 Task: For heading Use Caveat with violet colour & bold.  font size for heading26,  'Change the font style of data to'Comic Sans MS and font size to 18,  Change the alignment of both headline & data to Align center.  In the sheet  auditingSalesByStore
Action: Mouse moved to (89, 132)
Screenshot: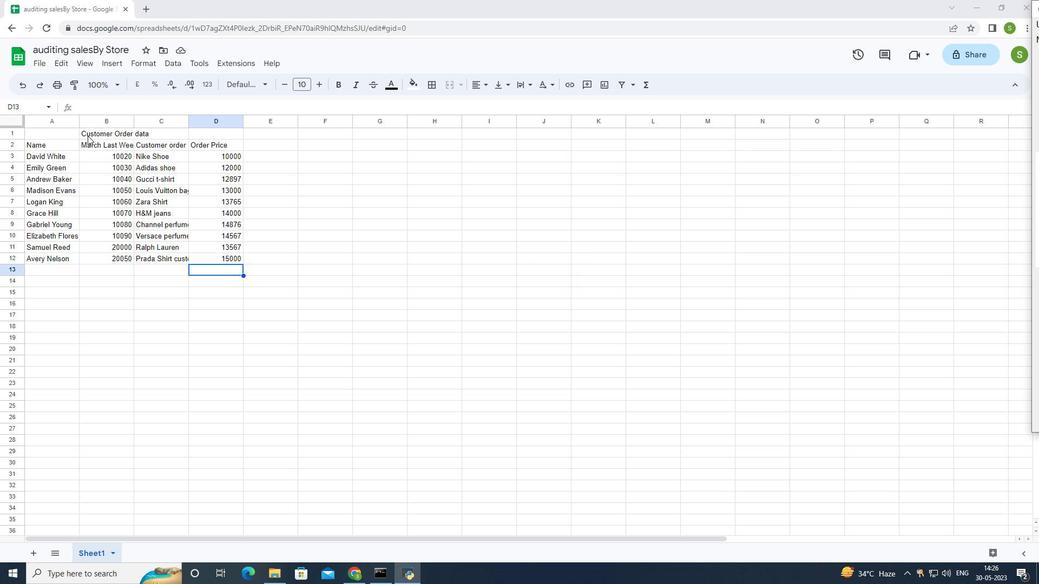
Action: Mouse pressed left at (89, 132)
Screenshot: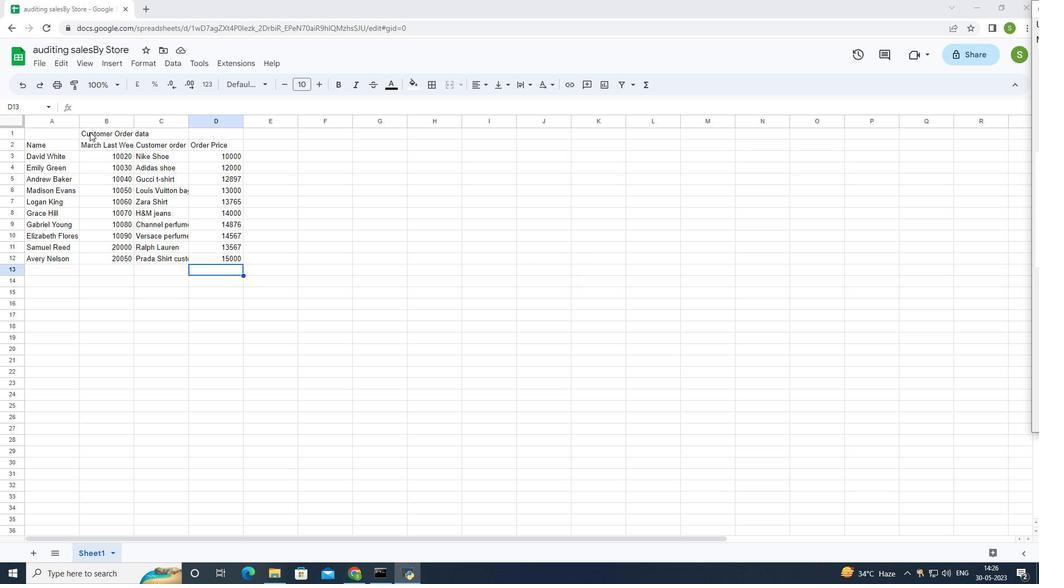 
Action: Mouse moved to (248, 80)
Screenshot: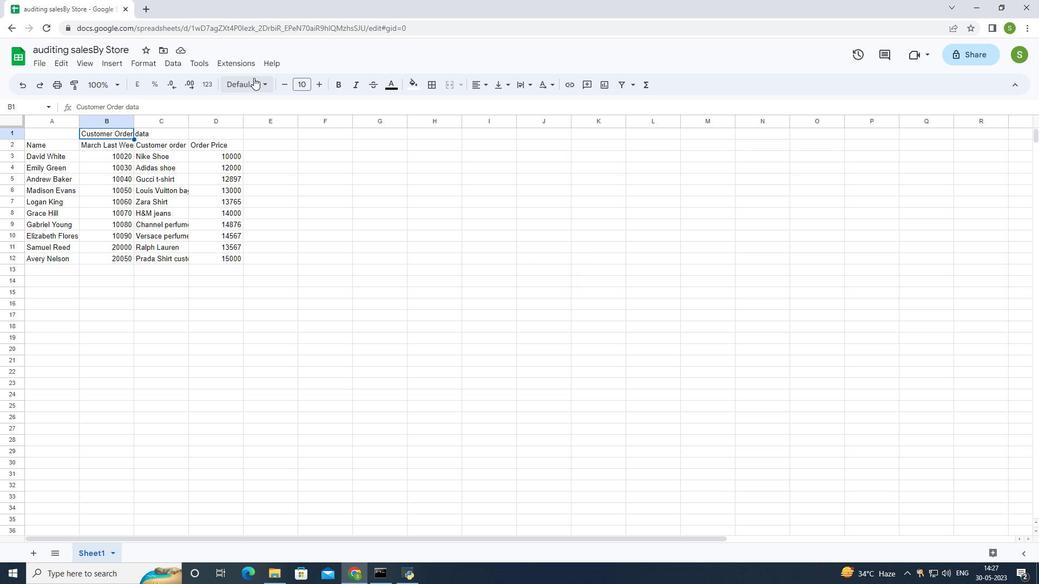 
Action: Mouse pressed left at (248, 80)
Screenshot: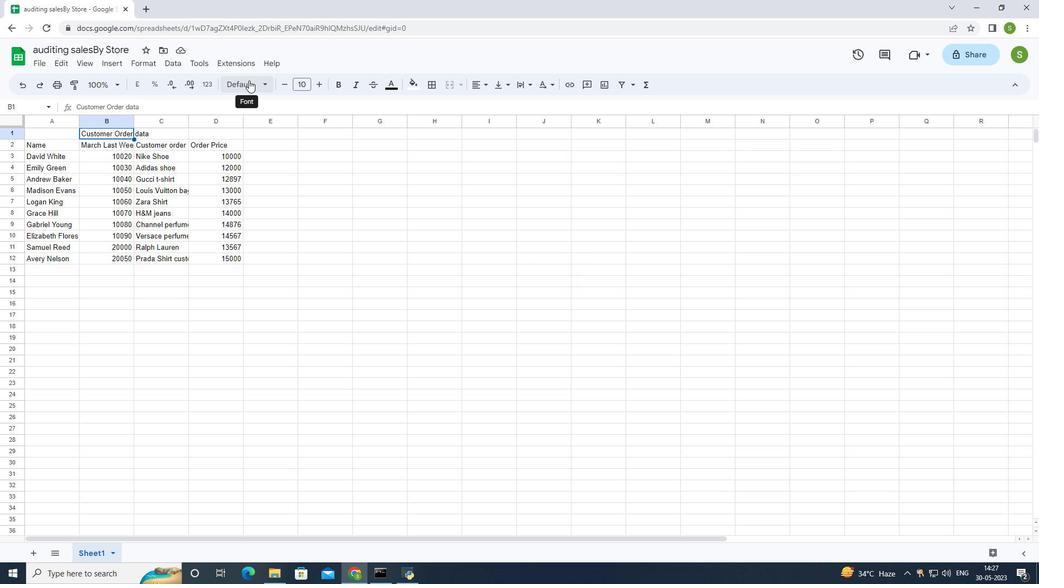 
Action: Mouse moved to (245, 105)
Screenshot: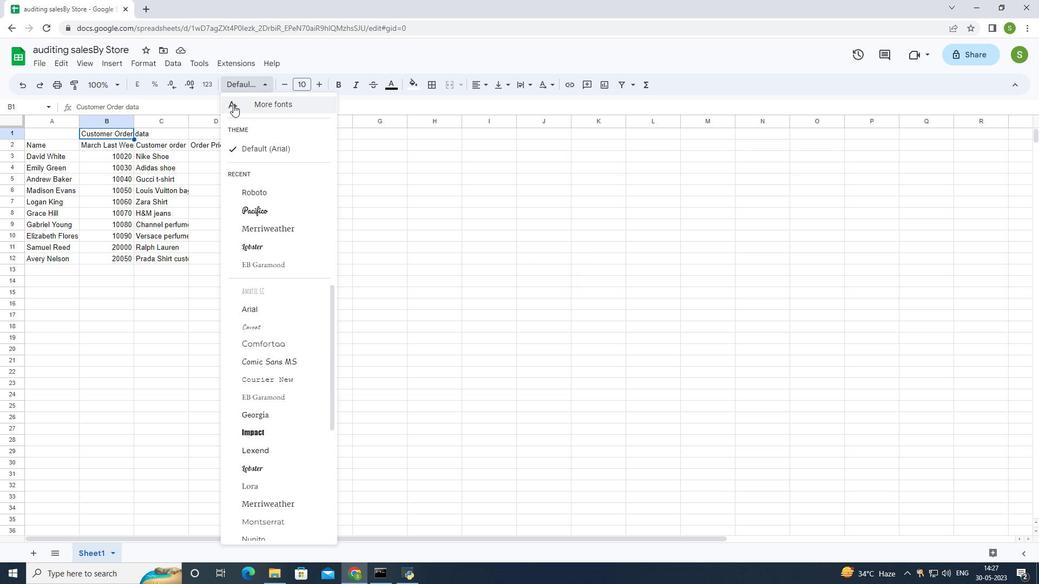 
Action: Mouse pressed left at (245, 105)
Screenshot: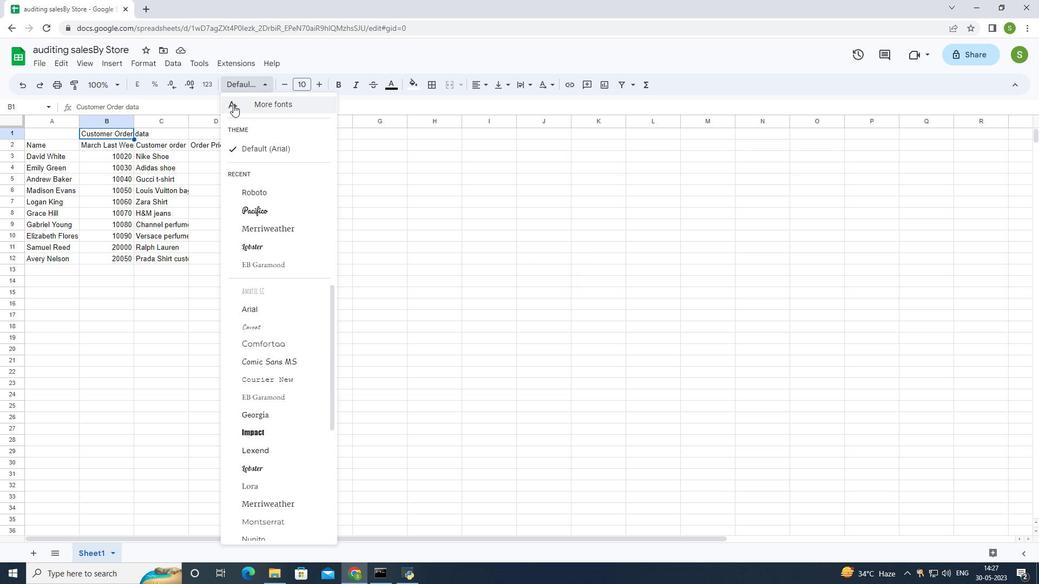 
Action: Mouse moved to (364, 174)
Screenshot: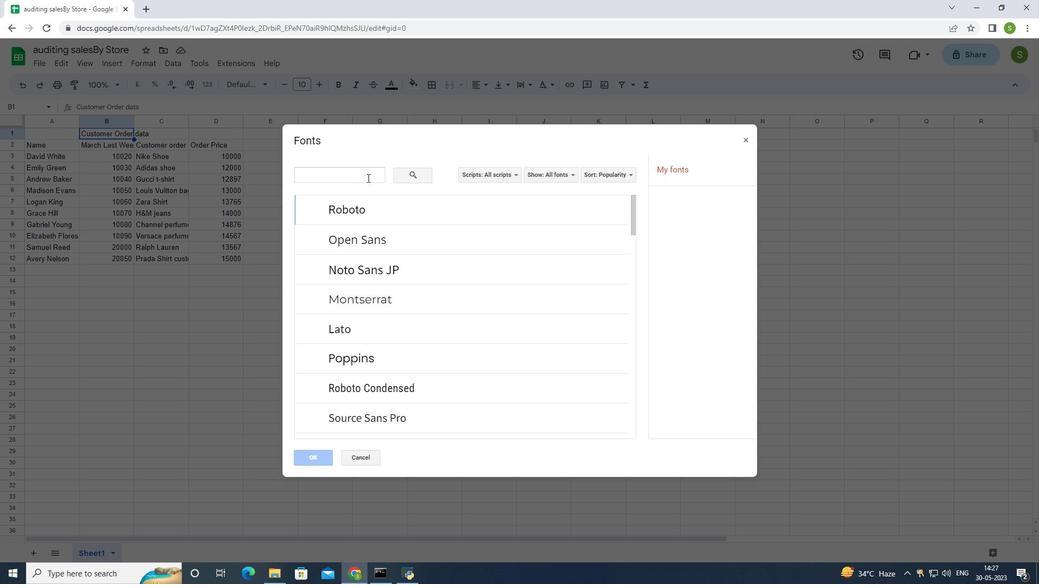 
Action: Mouse pressed left at (364, 174)
Screenshot: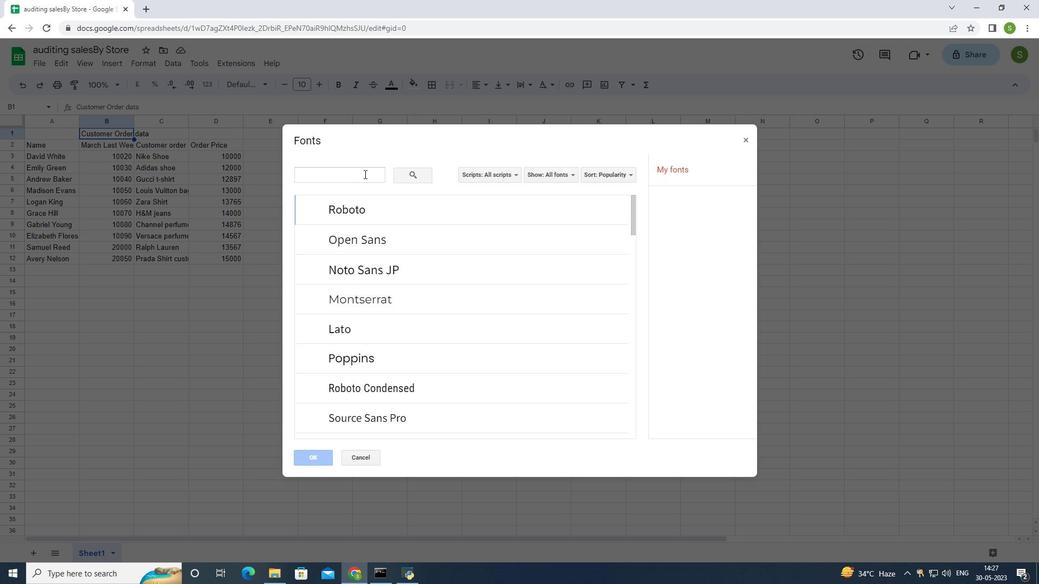 
Action: Mouse moved to (368, 166)
Screenshot: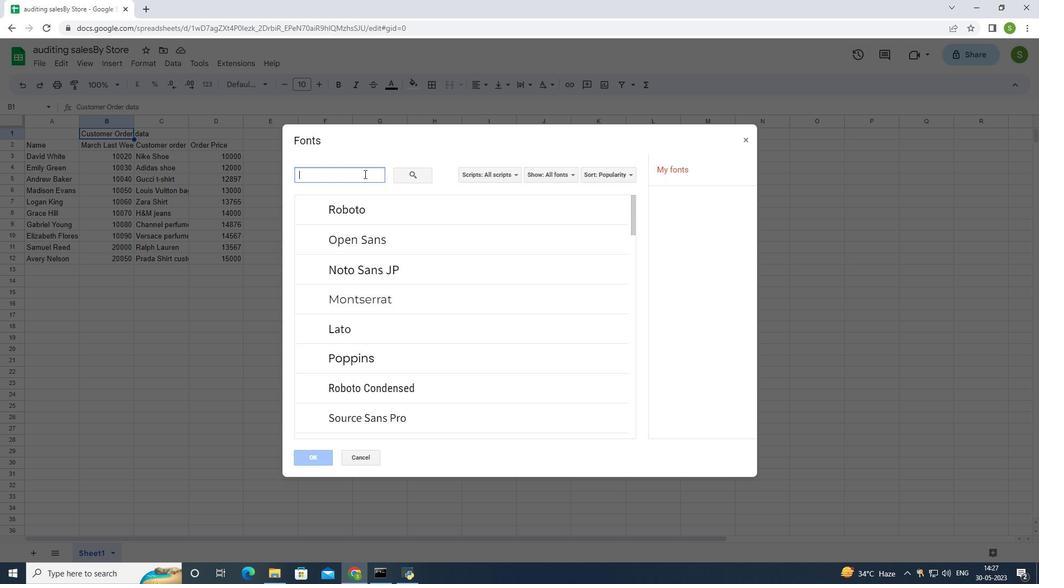 
Action: Key pressed <Key.shift>Caveat
Screenshot: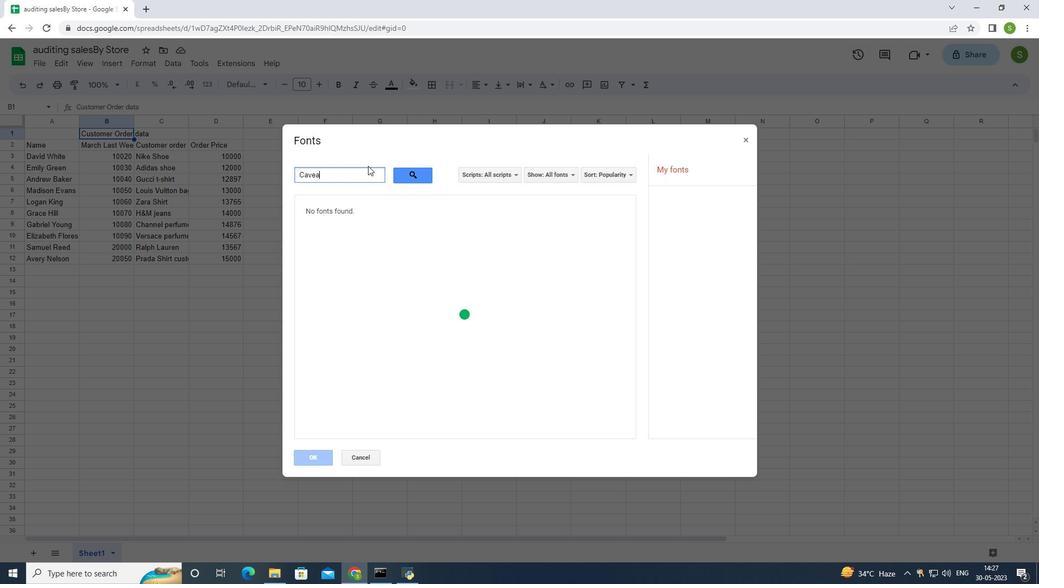 
Action: Mouse moved to (362, 203)
Screenshot: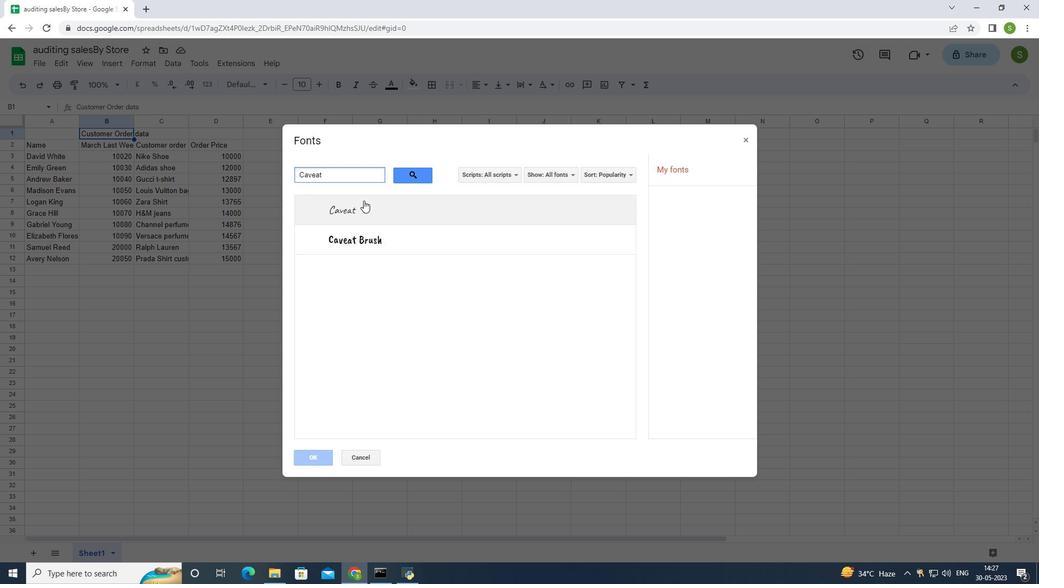
Action: Mouse pressed left at (362, 203)
Screenshot: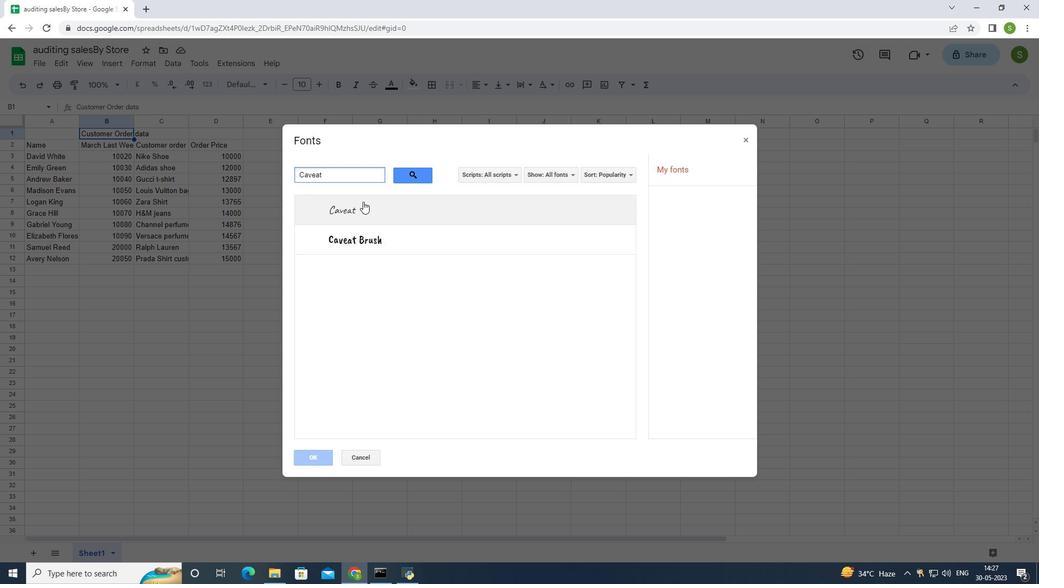 
Action: Mouse moved to (318, 456)
Screenshot: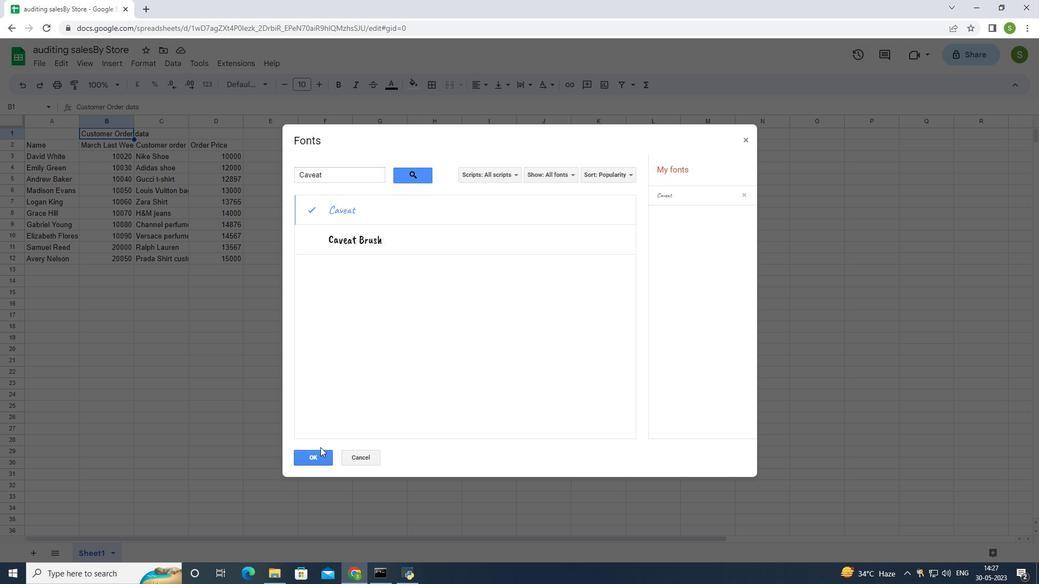
Action: Mouse pressed left at (318, 456)
Screenshot: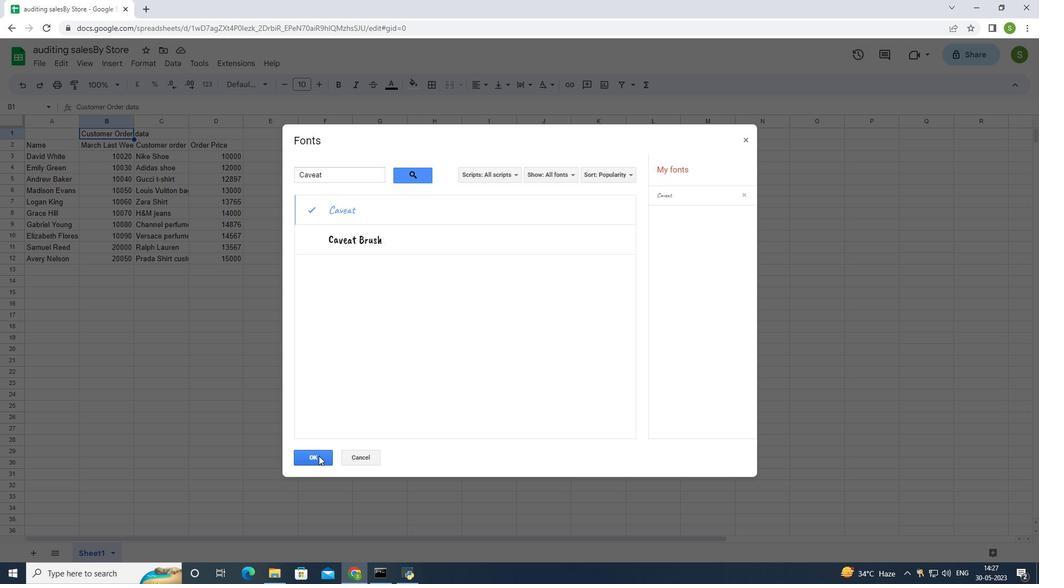 
Action: Mouse moved to (390, 81)
Screenshot: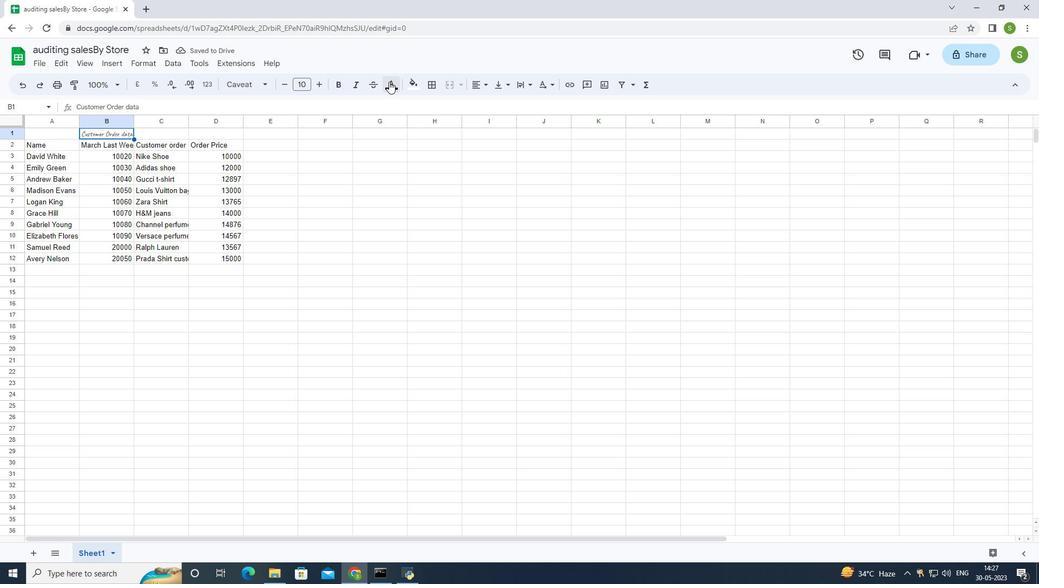 
Action: Mouse pressed left at (390, 81)
Screenshot: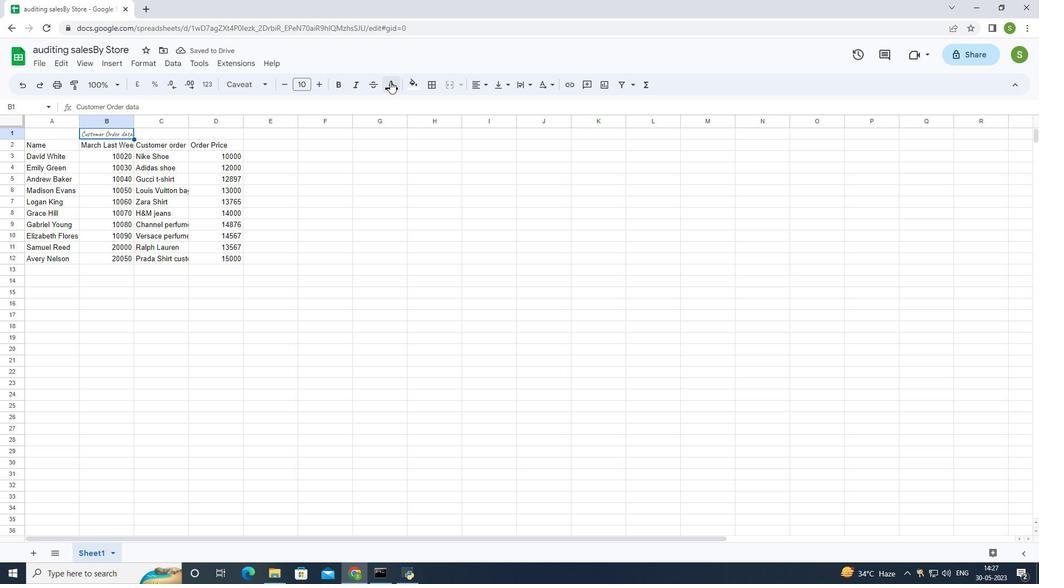 
Action: Mouse moved to (489, 184)
Screenshot: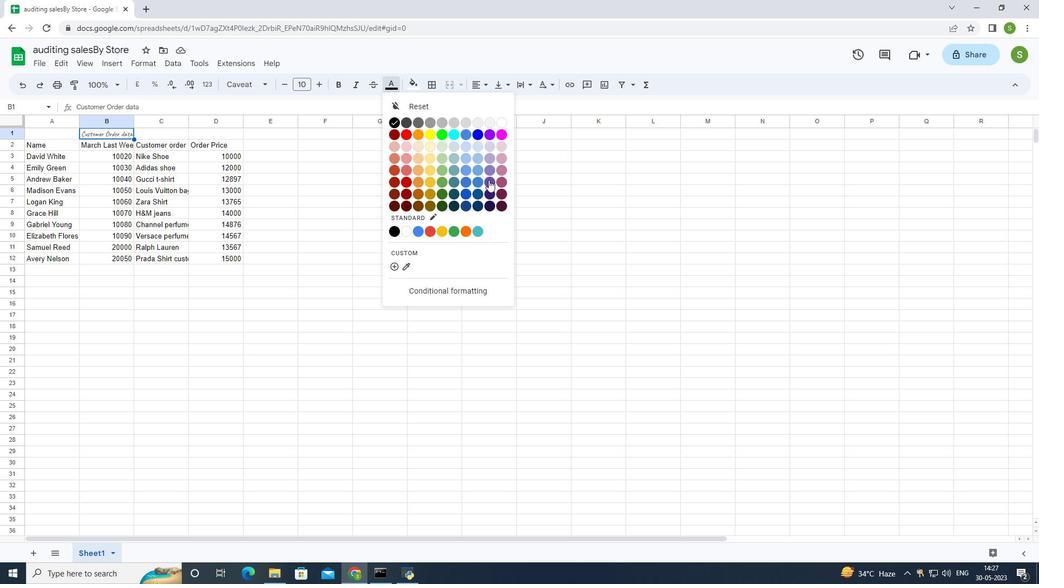 
Action: Mouse pressed left at (489, 184)
Screenshot: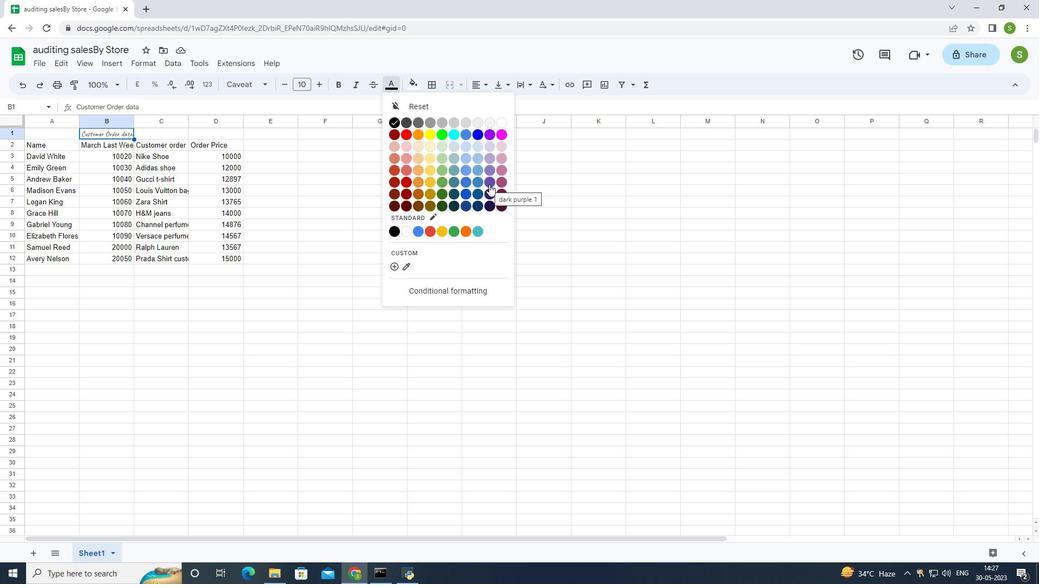 
Action: Mouse moved to (394, 79)
Screenshot: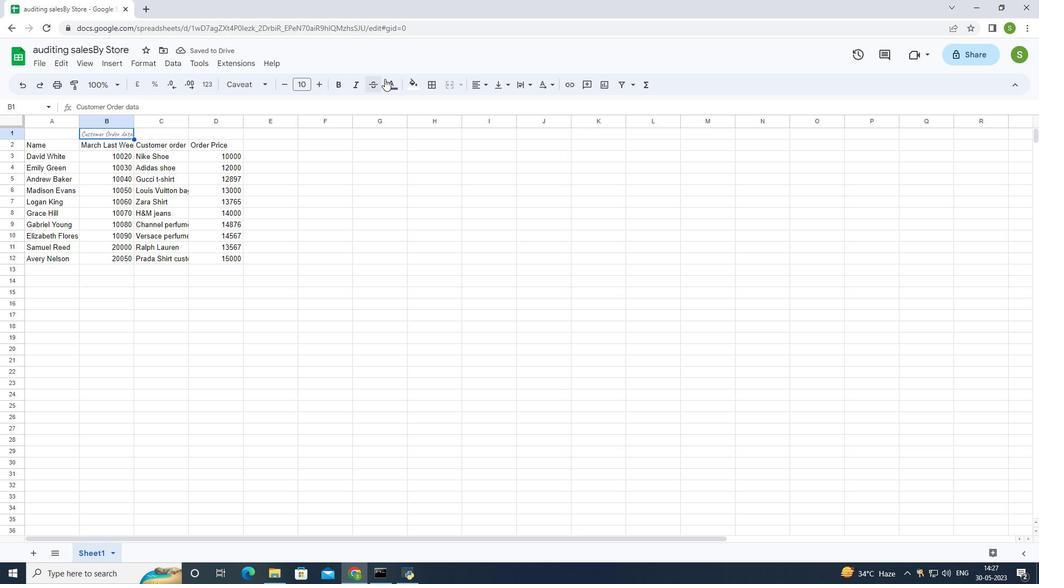
Action: Mouse pressed left at (394, 79)
Screenshot: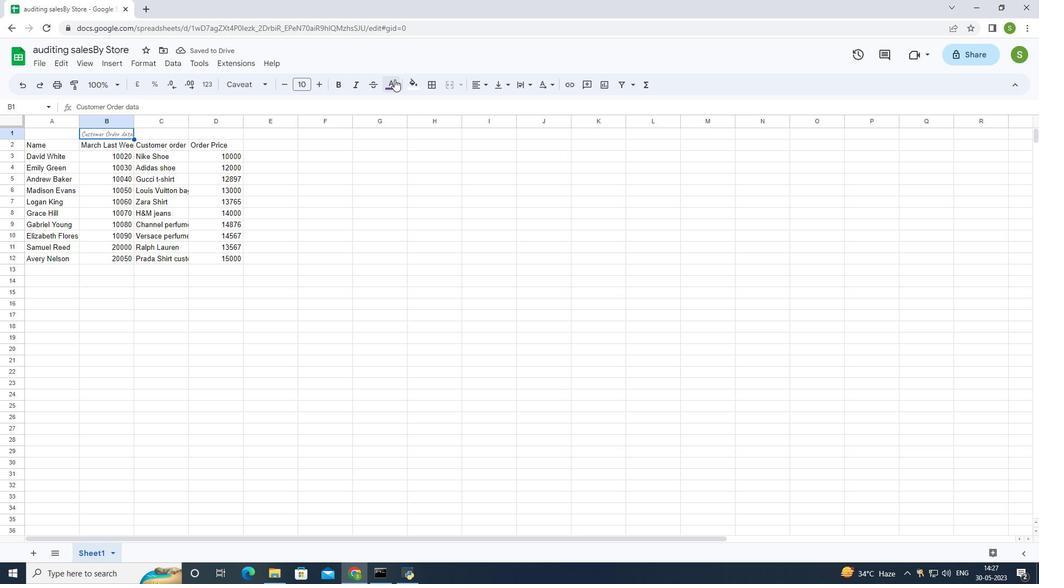 
Action: Mouse moved to (488, 133)
Screenshot: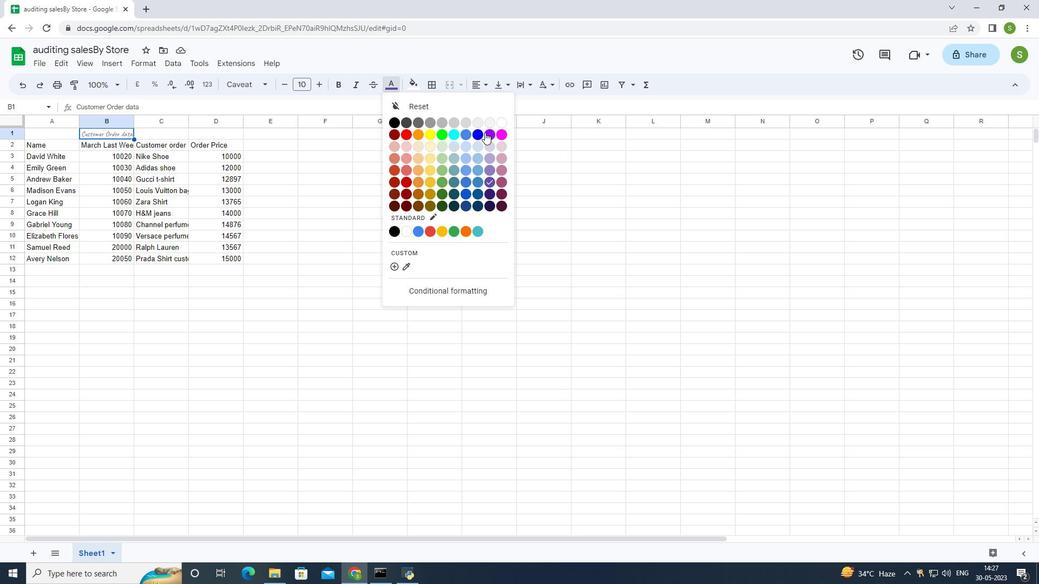 
Action: Mouse pressed left at (488, 133)
Screenshot: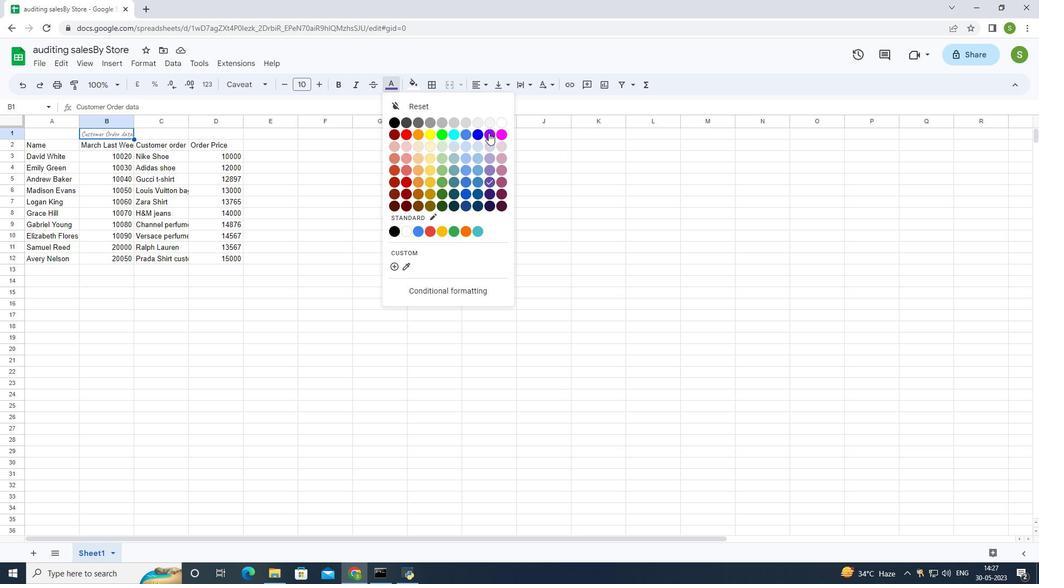 
Action: Mouse moved to (333, 88)
Screenshot: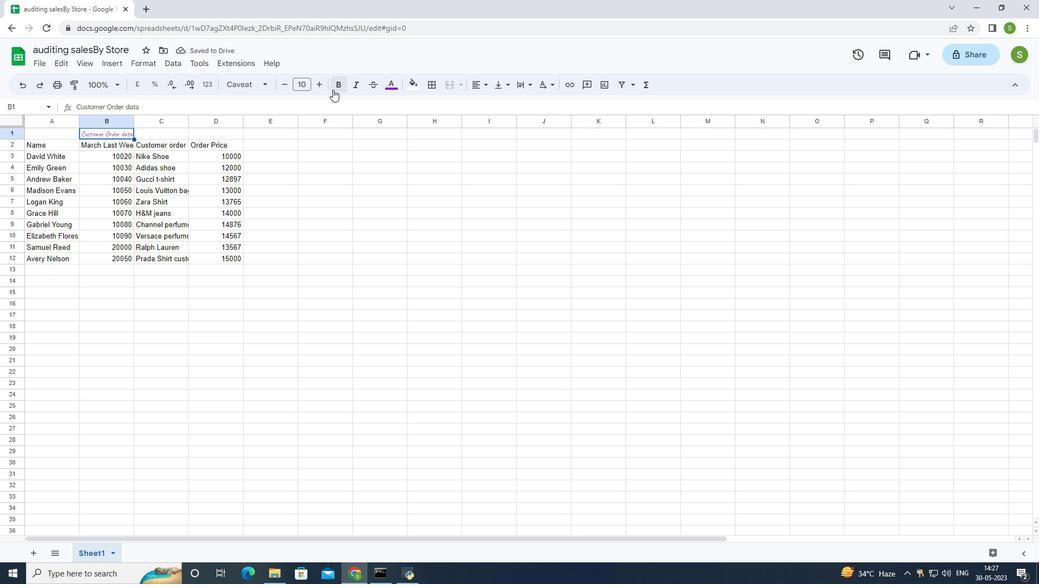 
Action: Mouse pressed left at (333, 88)
Screenshot: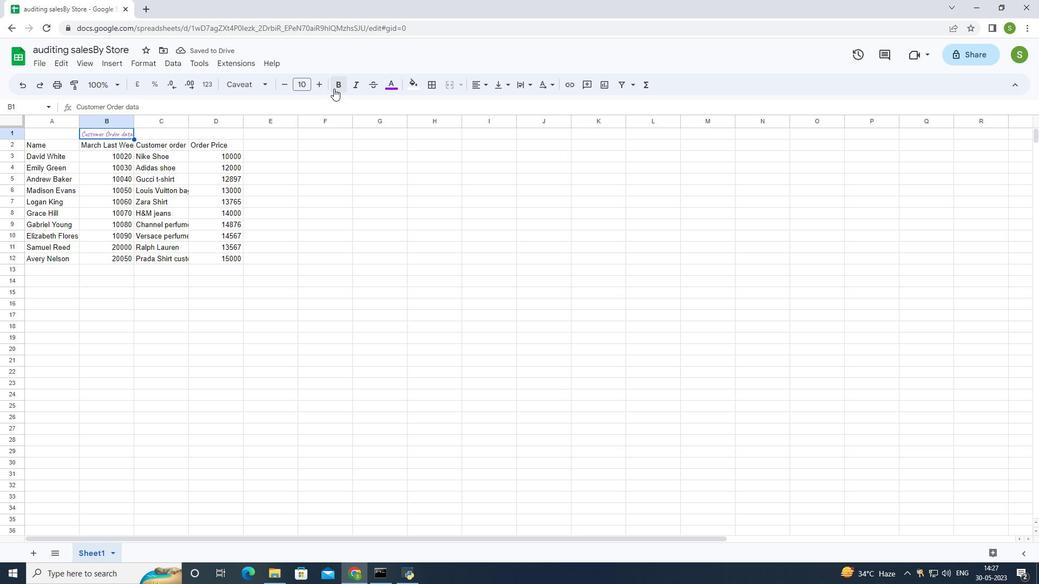 
Action: Mouse moved to (318, 84)
Screenshot: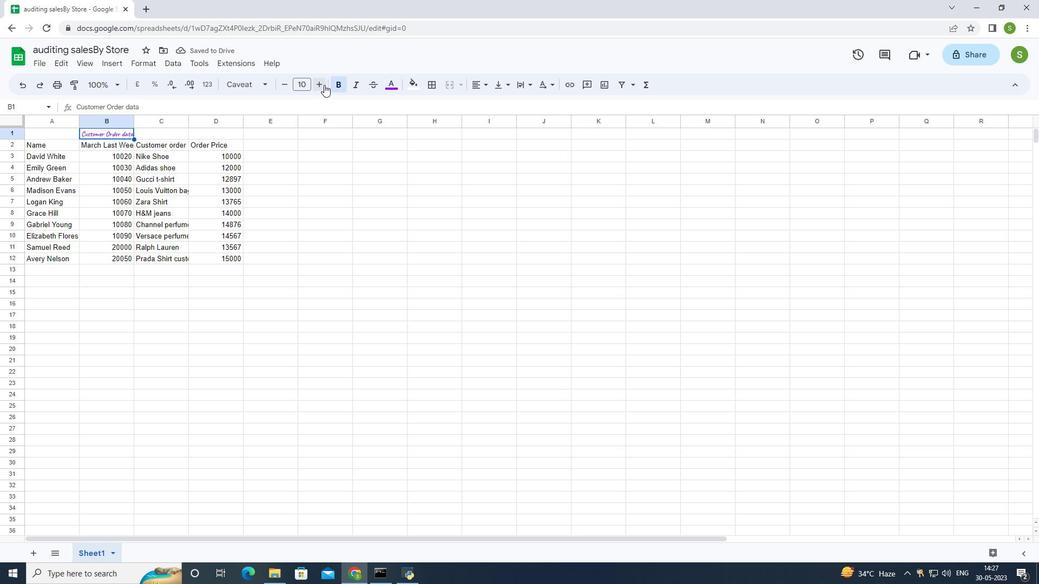 
Action: Mouse pressed left at (318, 84)
Screenshot: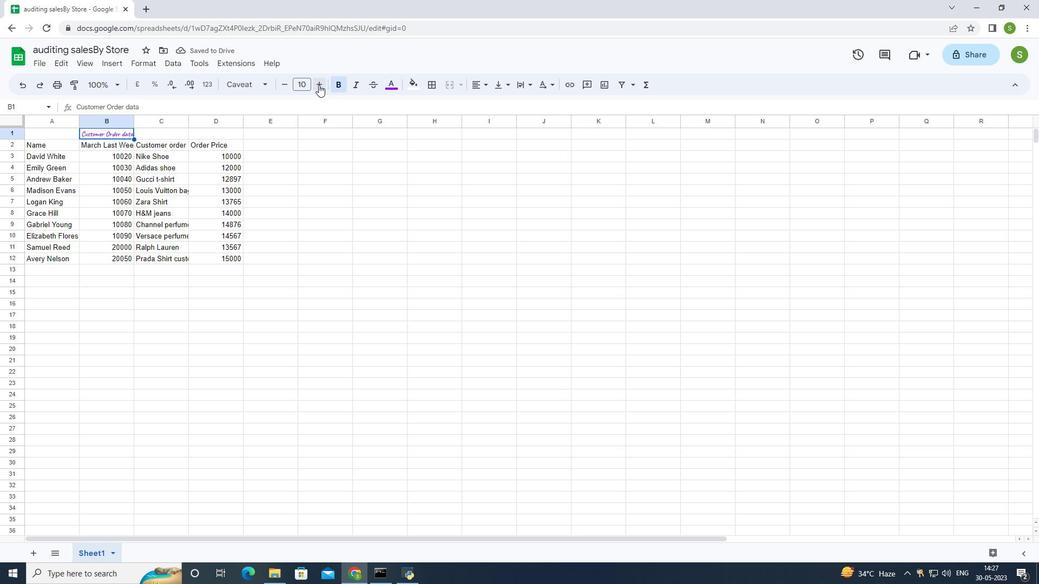 
Action: Mouse pressed left at (318, 84)
Screenshot: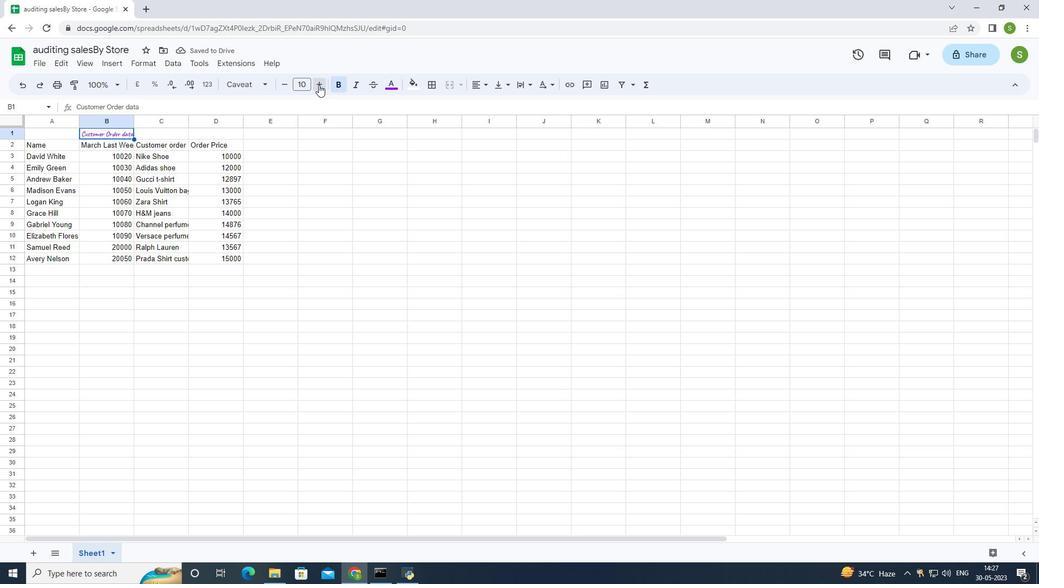 
Action: Mouse pressed left at (318, 84)
Screenshot: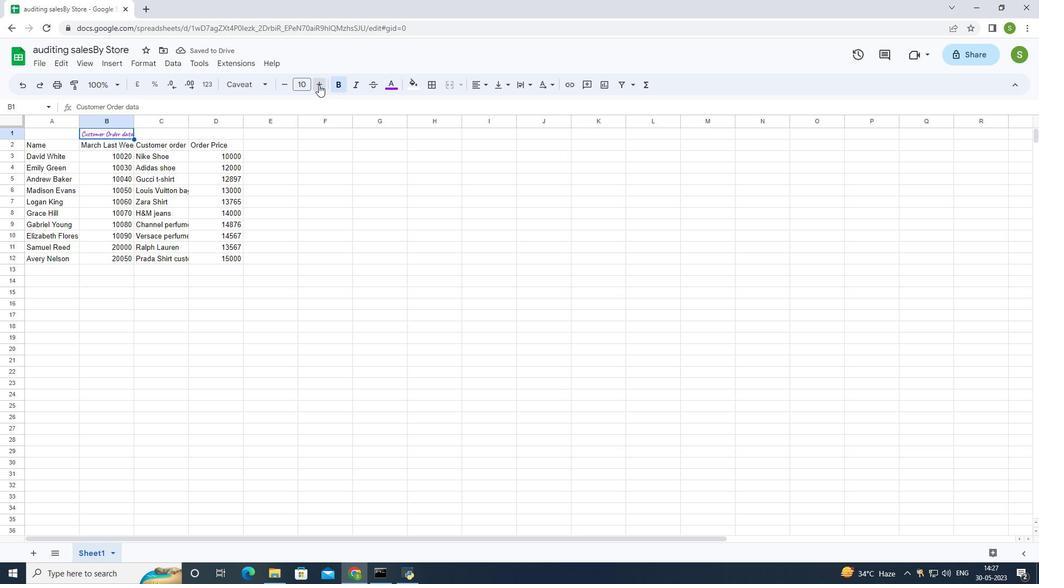 
Action: Mouse pressed left at (318, 84)
Screenshot: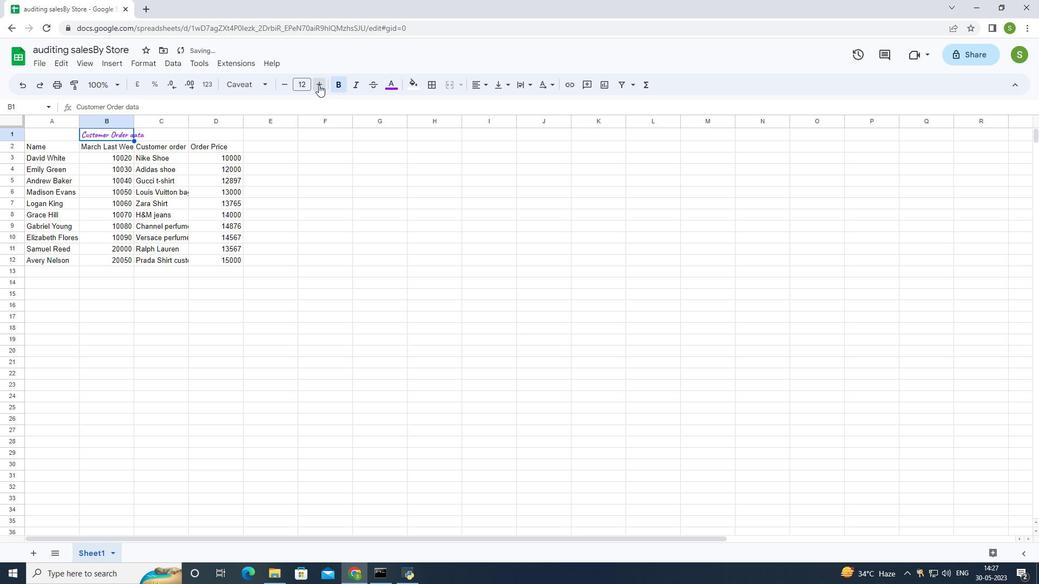 
Action: Mouse pressed left at (318, 84)
Screenshot: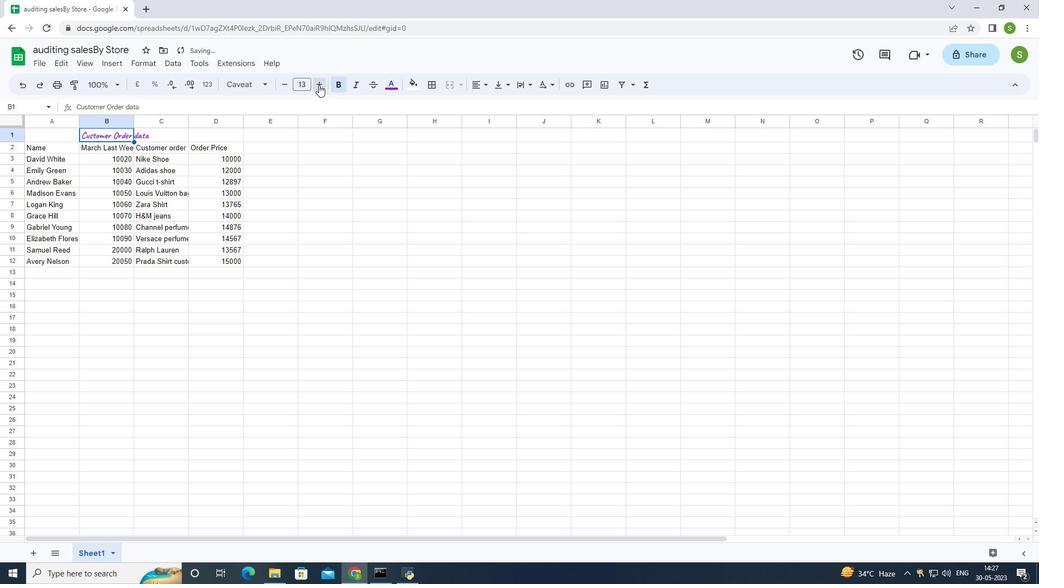 
Action: Mouse pressed left at (318, 84)
Screenshot: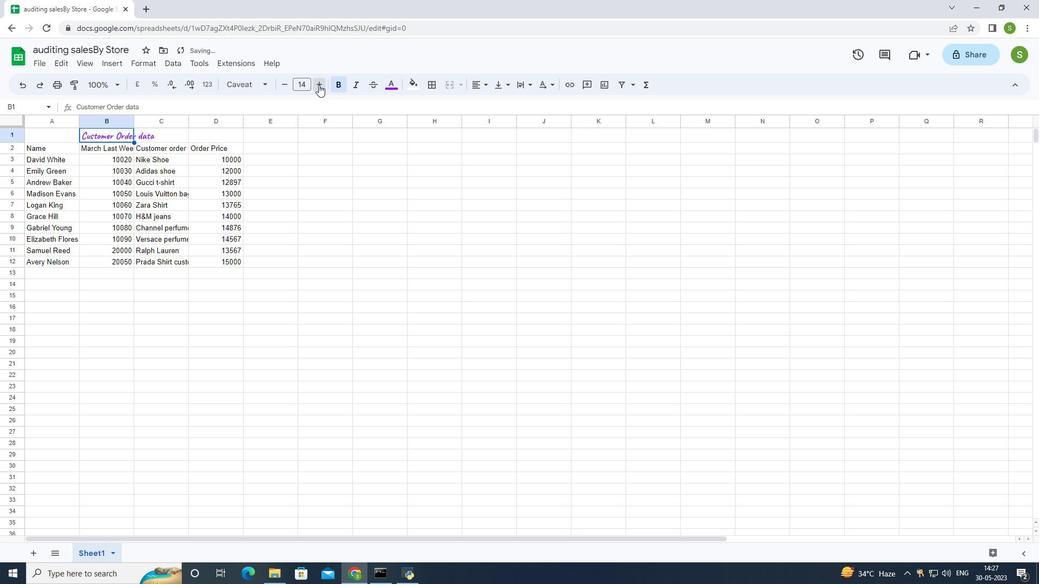 
Action: Mouse pressed left at (318, 84)
Screenshot: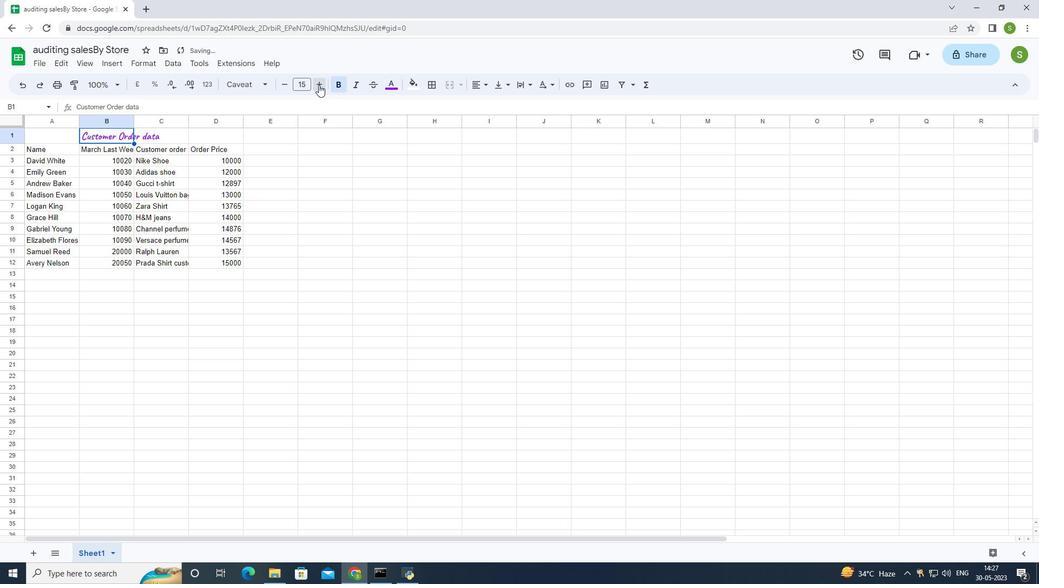 
Action: Mouse pressed left at (318, 84)
Screenshot: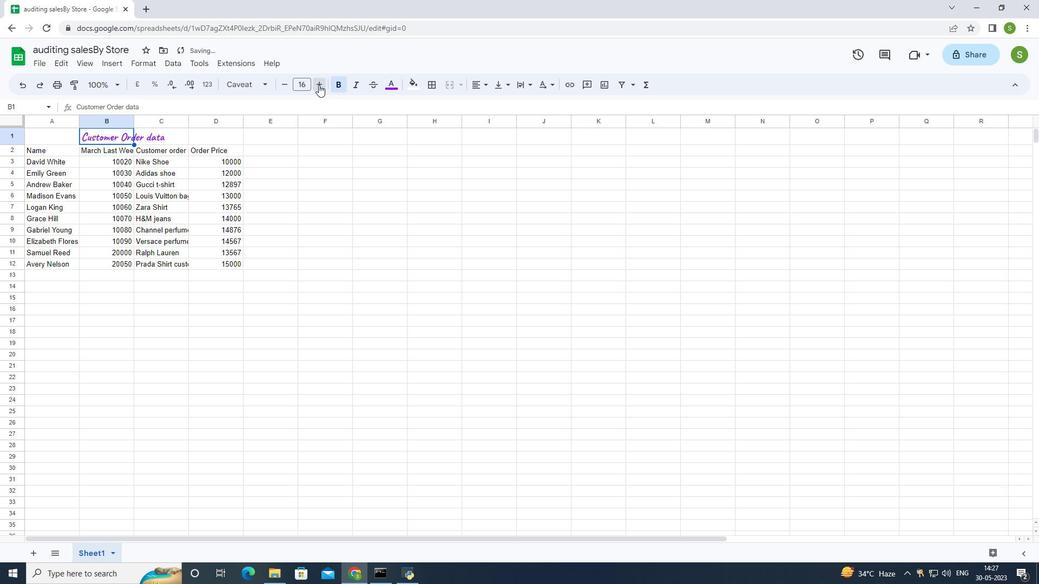 
Action: Mouse pressed left at (318, 84)
Screenshot: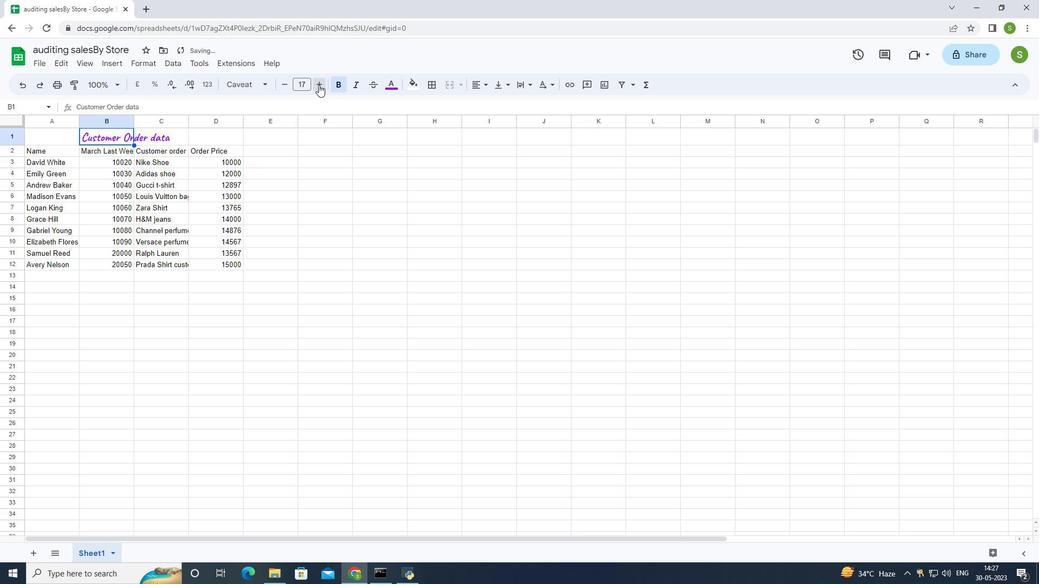 
Action: Mouse pressed left at (318, 84)
Screenshot: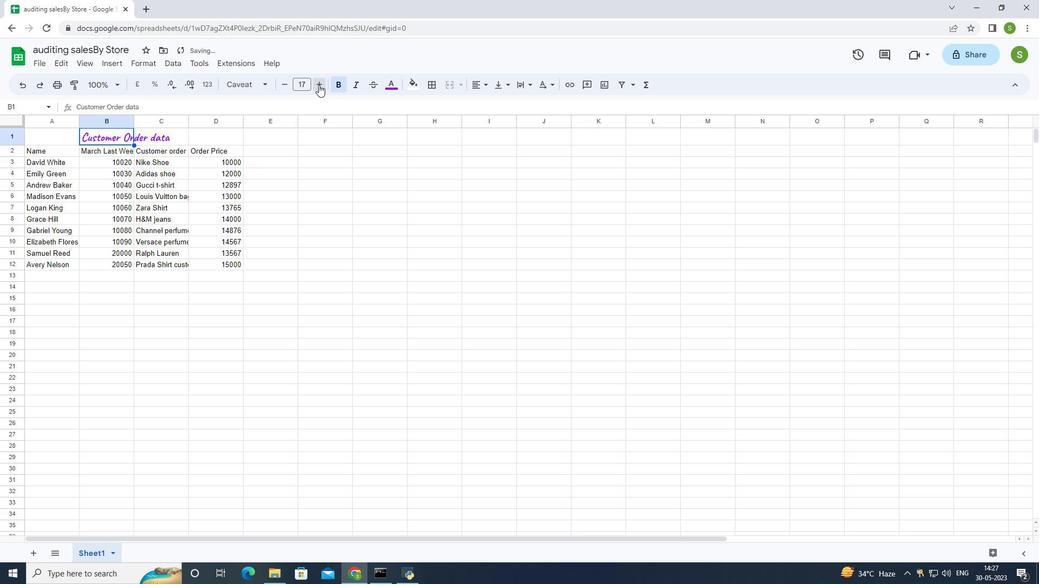 
Action: Mouse pressed left at (318, 84)
Screenshot: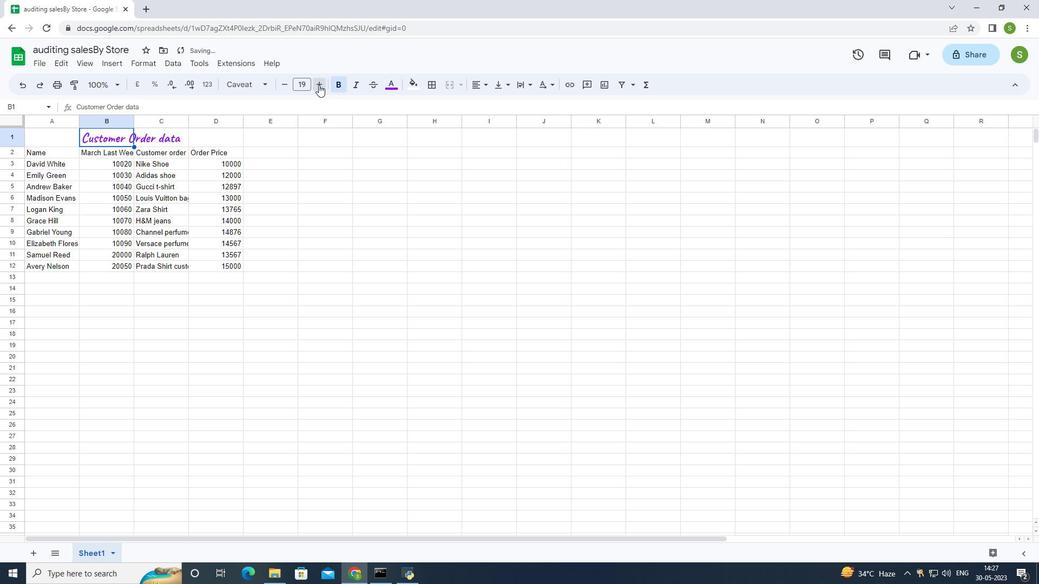 
Action: Mouse pressed left at (318, 84)
Screenshot: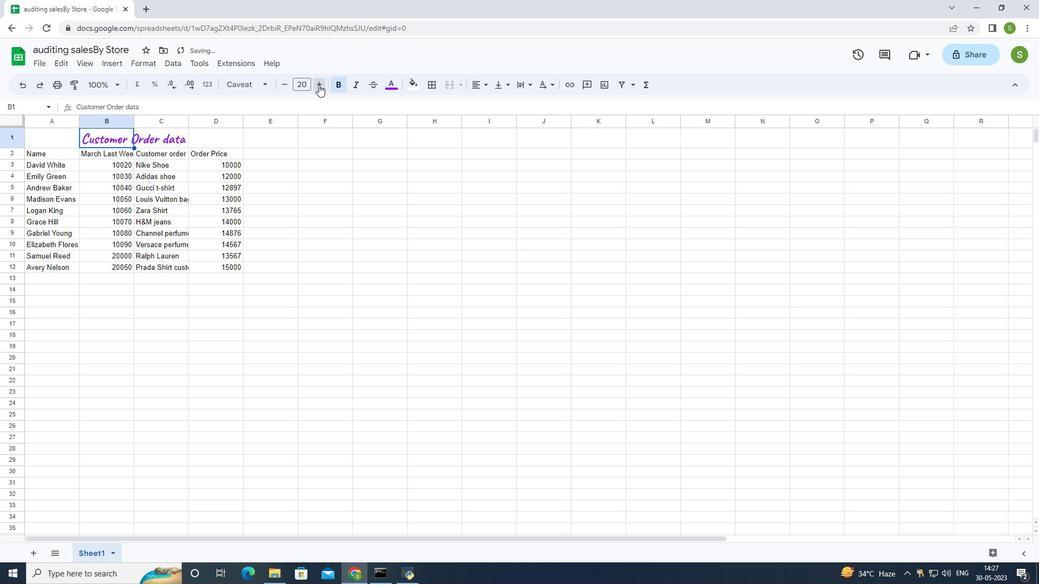 
Action: Mouse pressed left at (318, 84)
Screenshot: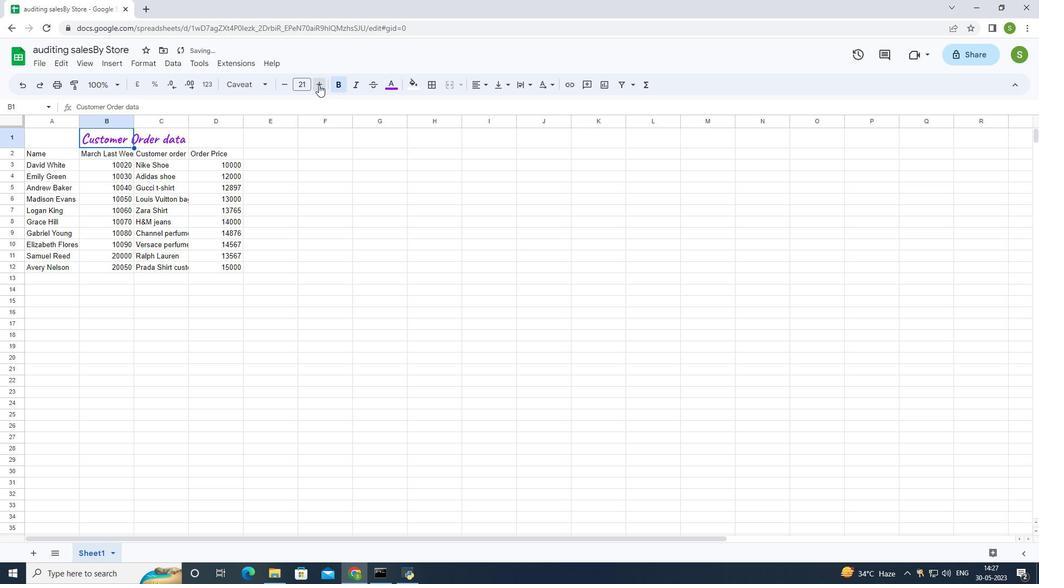 
Action: Mouse pressed left at (318, 84)
Screenshot: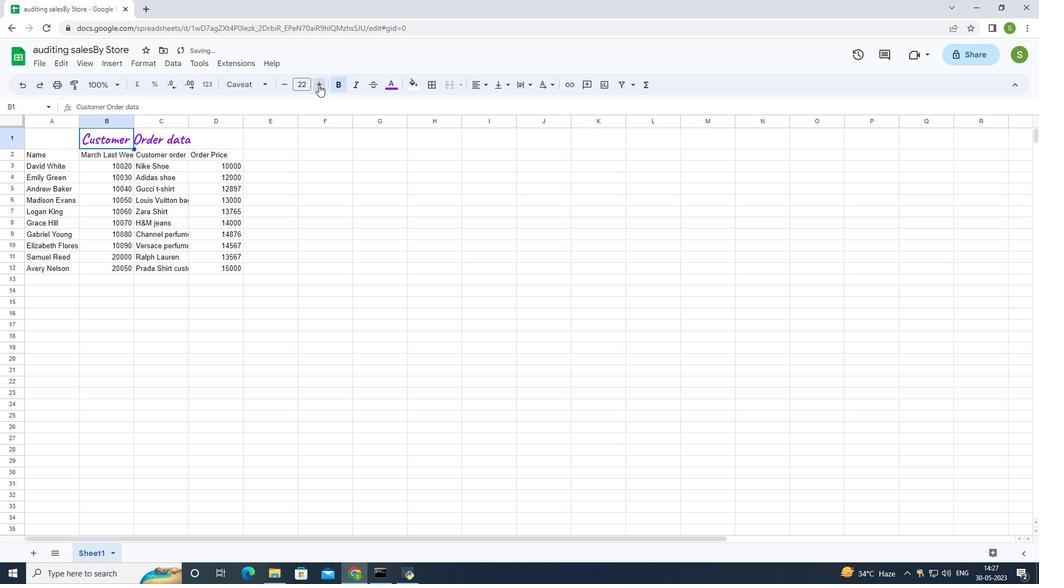 
Action: Mouse pressed left at (318, 84)
Screenshot: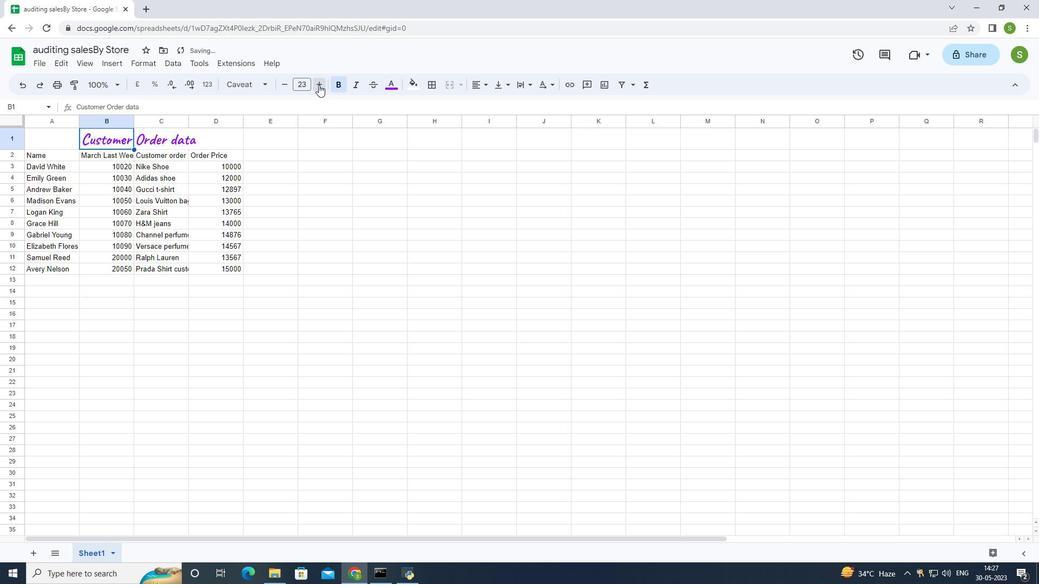 
Action: Mouse pressed left at (318, 84)
Screenshot: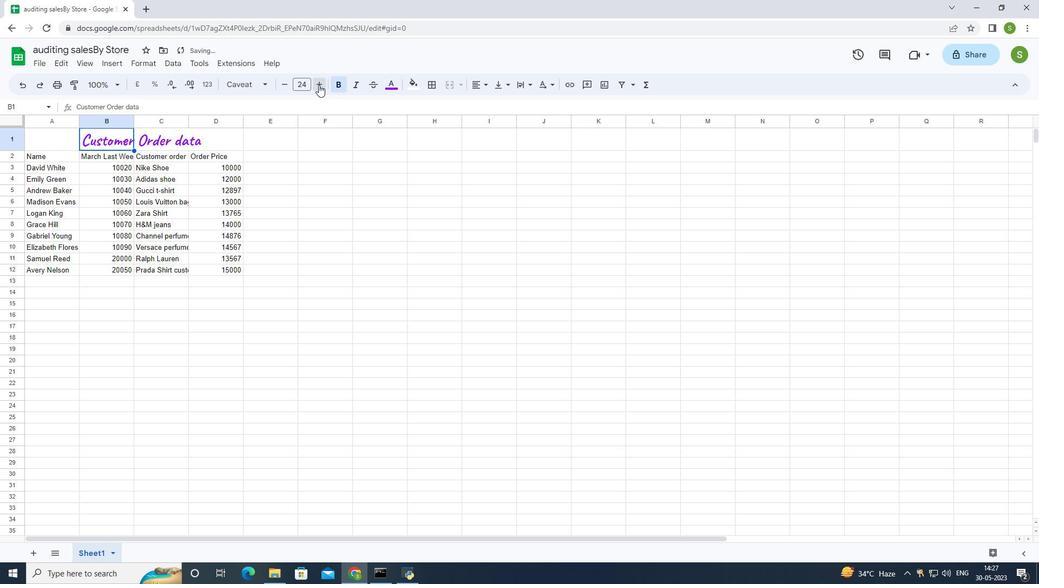 
Action: Mouse moved to (29, 156)
Screenshot: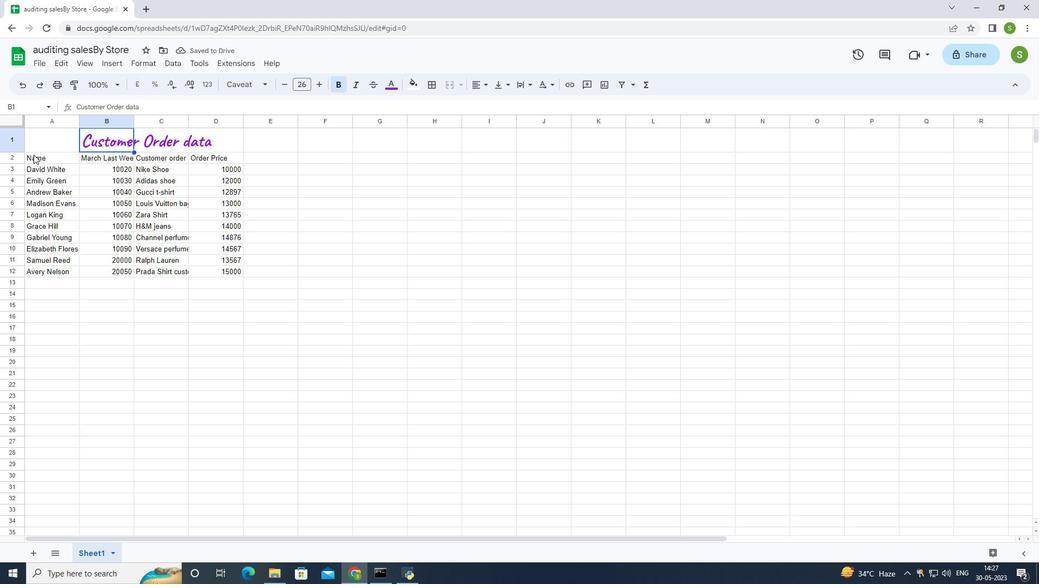 
Action: Mouse pressed left at (29, 156)
Screenshot: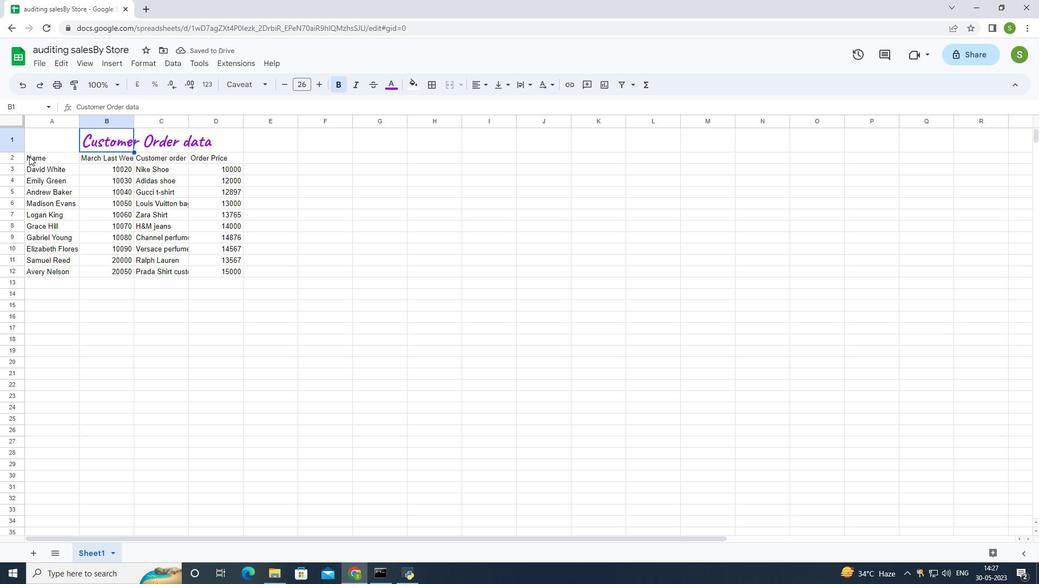 
Action: Mouse moved to (247, 86)
Screenshot: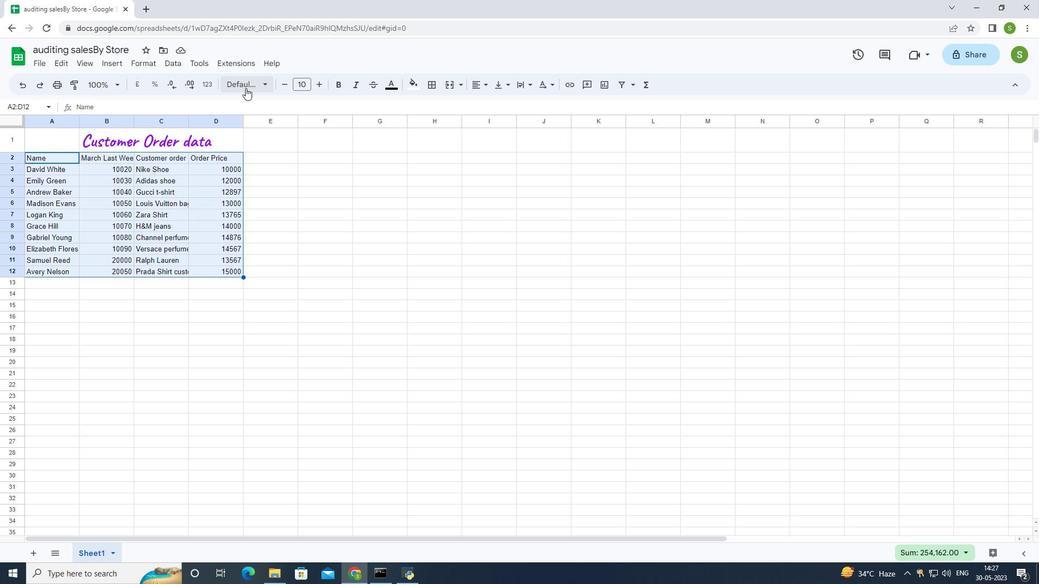 
Action: Mouse pressed left at (247, 86)
Screenshot: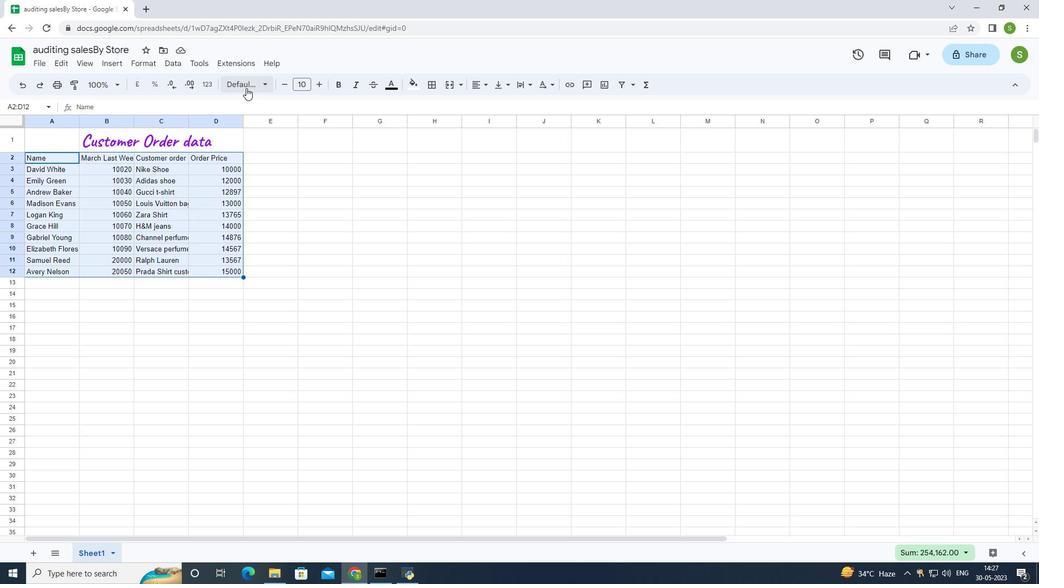 
Action: Mouse moved to (263, 103)
Screenshot: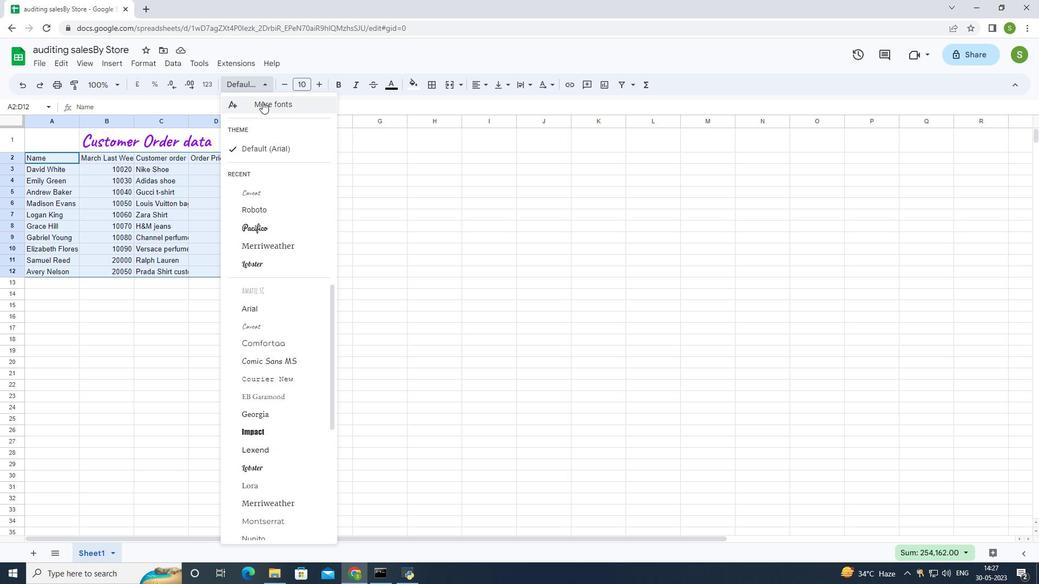 
Action: Mouse pressed left at (263, 103)
Screenshot: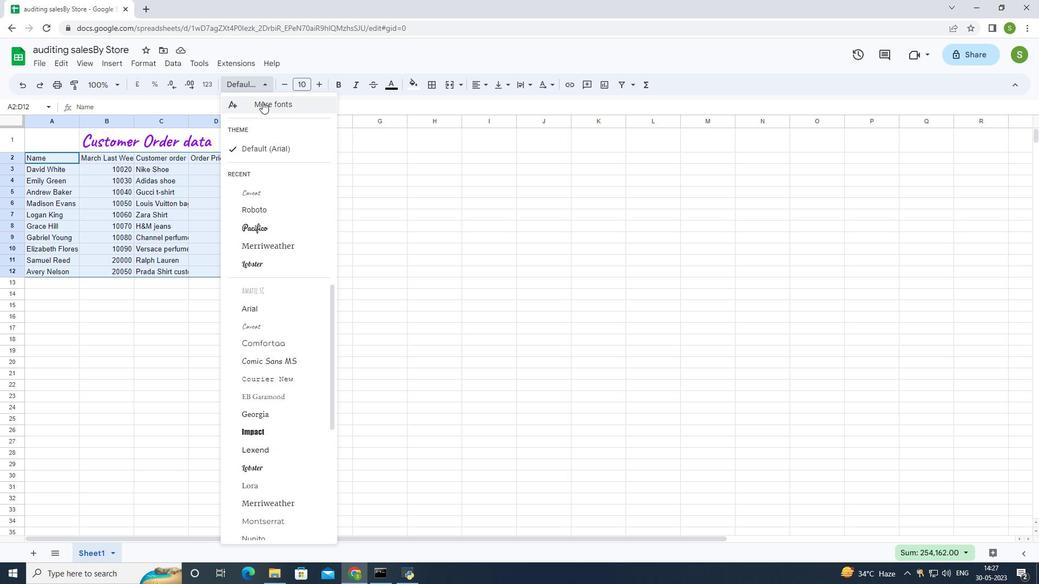 
Action: Mouse moved to (357, 178)
Screenshot: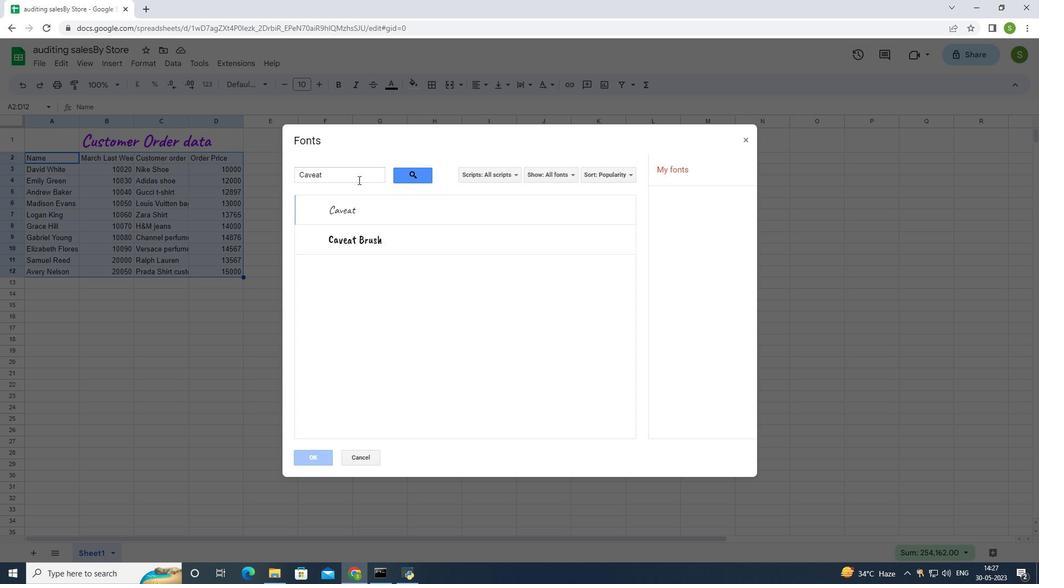 
Action: Mouse pressed left at (357, 178)
Screenshot: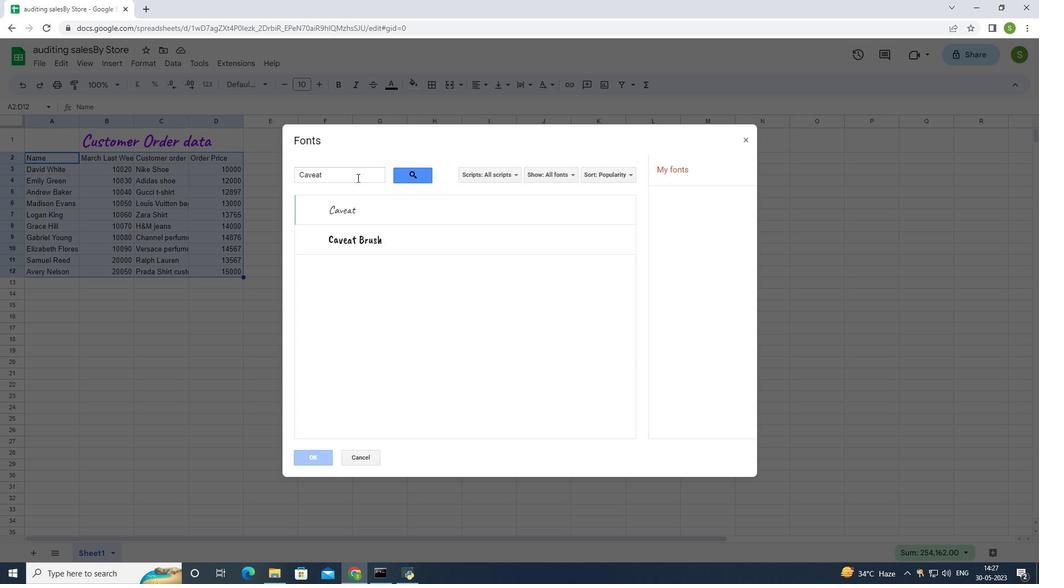 
Action: Mouse moved to (359, 170)
Screenshot: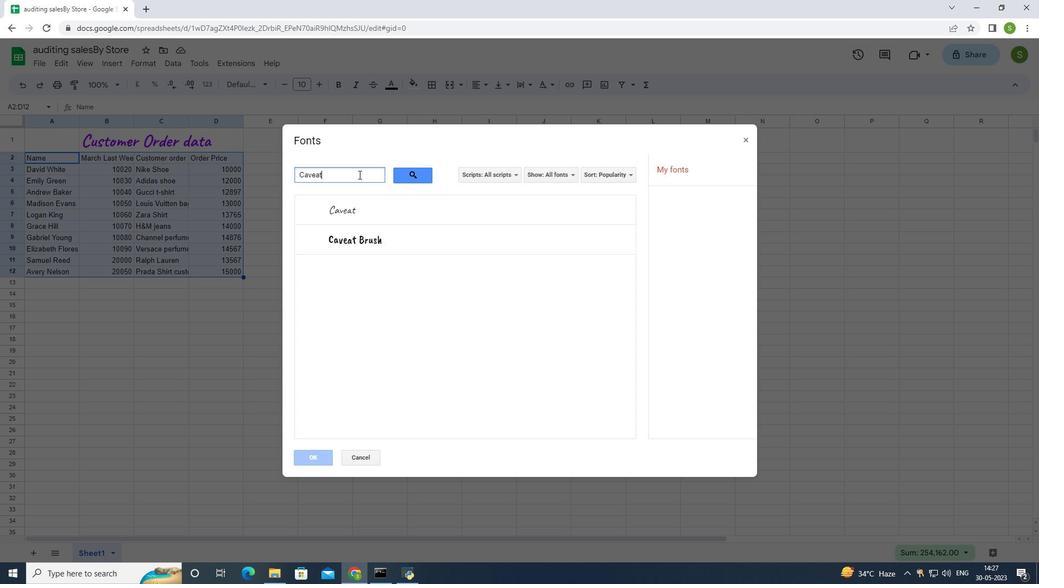 
Action: Key pressed <Key.backspace><Key.backspace><Key.backspace><Key.backspace><Key.backspace>omic<Key.space><Key.shift>Sans<Key.space><Key.shift>MS<Key.enter><Key.enter>
Screenshot: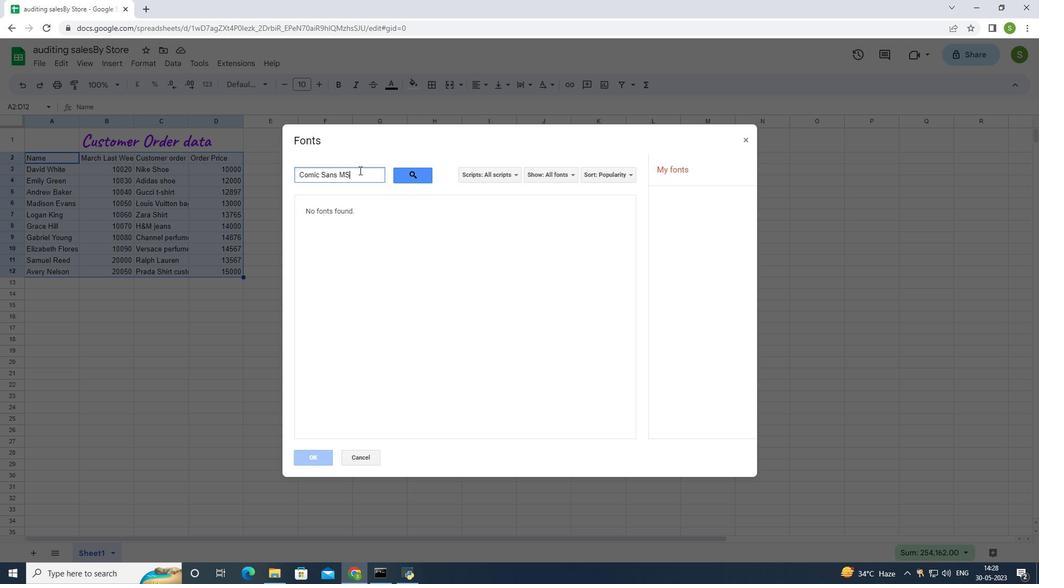 
Action: Mouse moved to (421, 175)
Screenshot: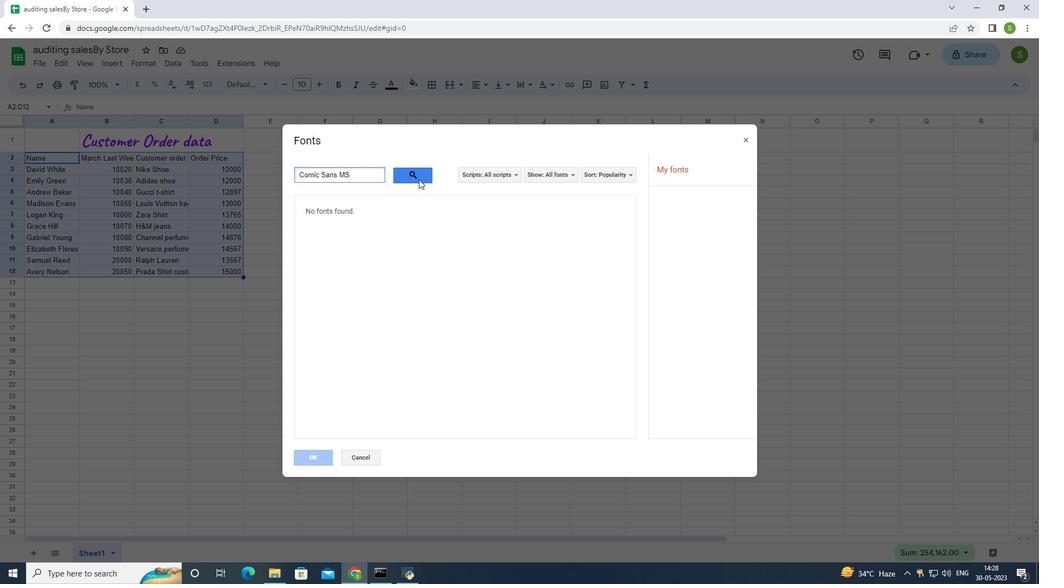 
Action: Mouse pressed left at (421, 175)
Screenshot: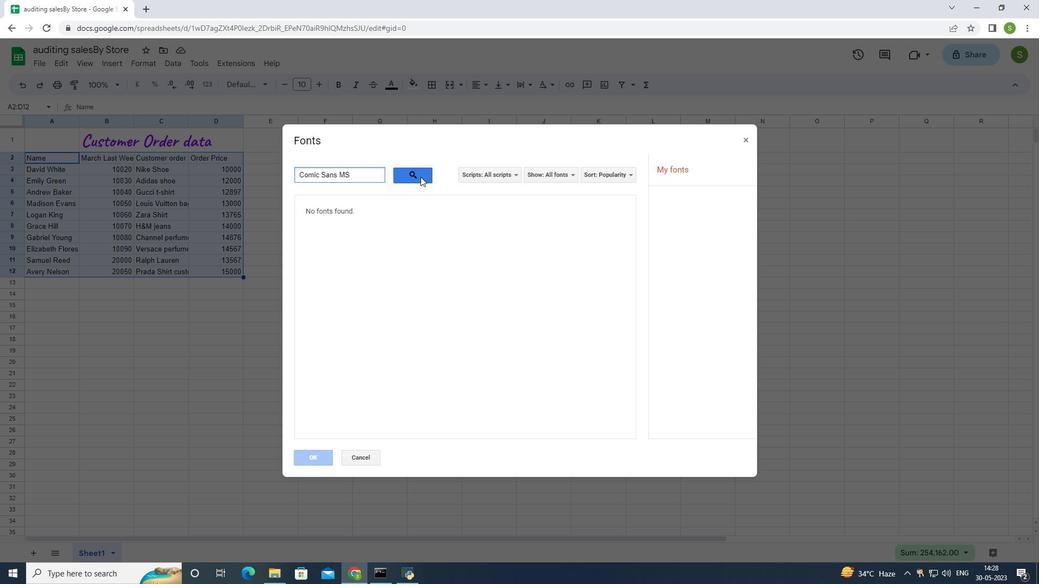 
Action: Mouse moved to (748, 135)
Screenshot: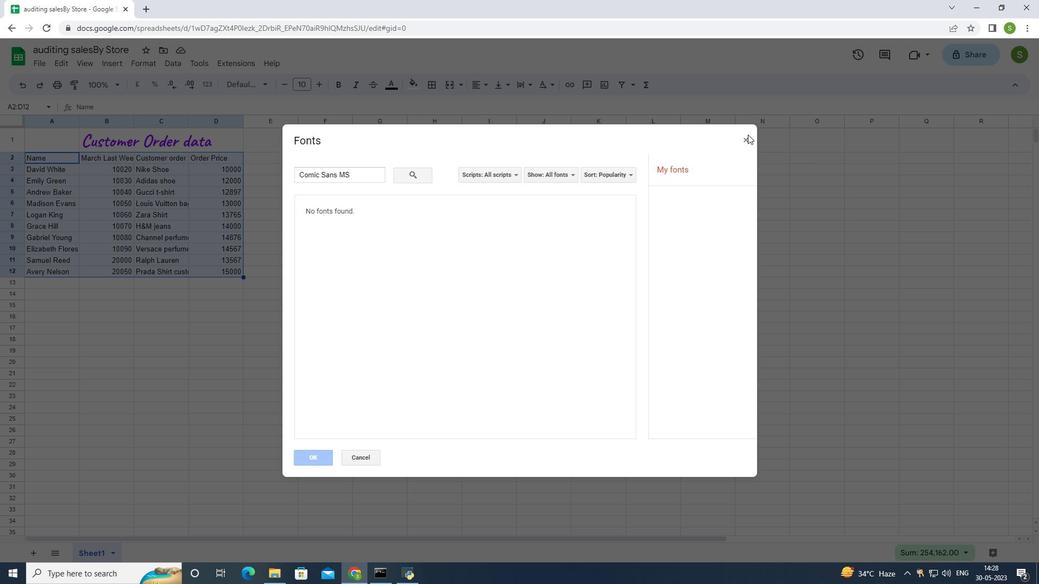 
Action: Mouse pressed left at (748, 135)
Screenshot: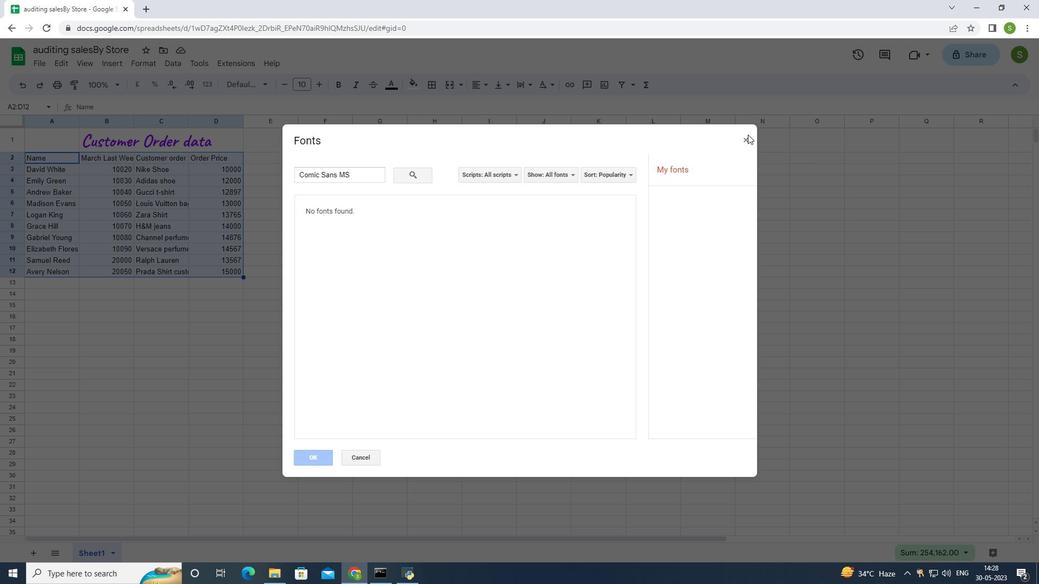 
Action: Mouse moved to (318, 83)
Screenshot: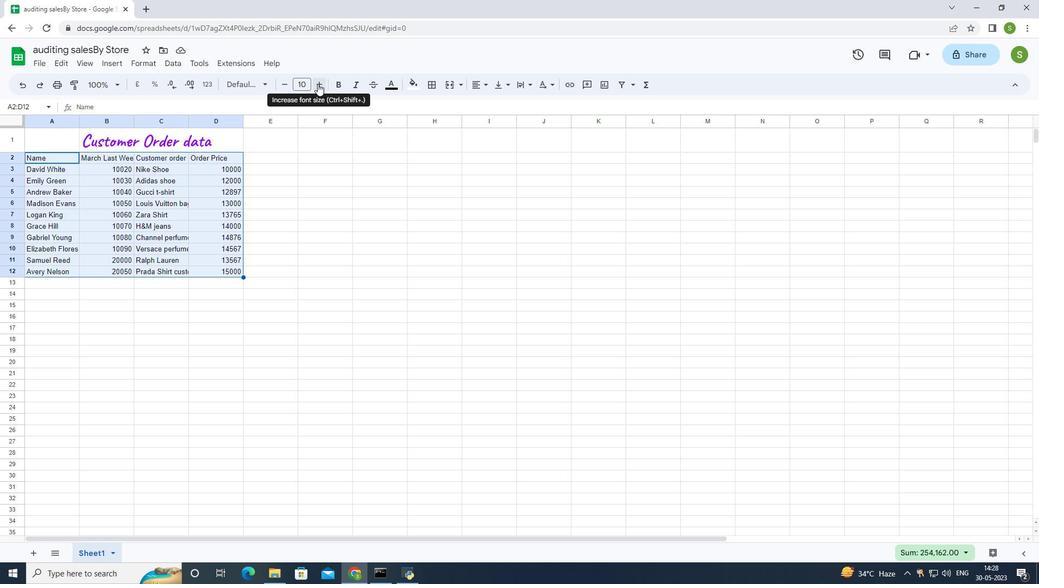 
Action: Mouse pressed left at (318, 83)
Screenshot: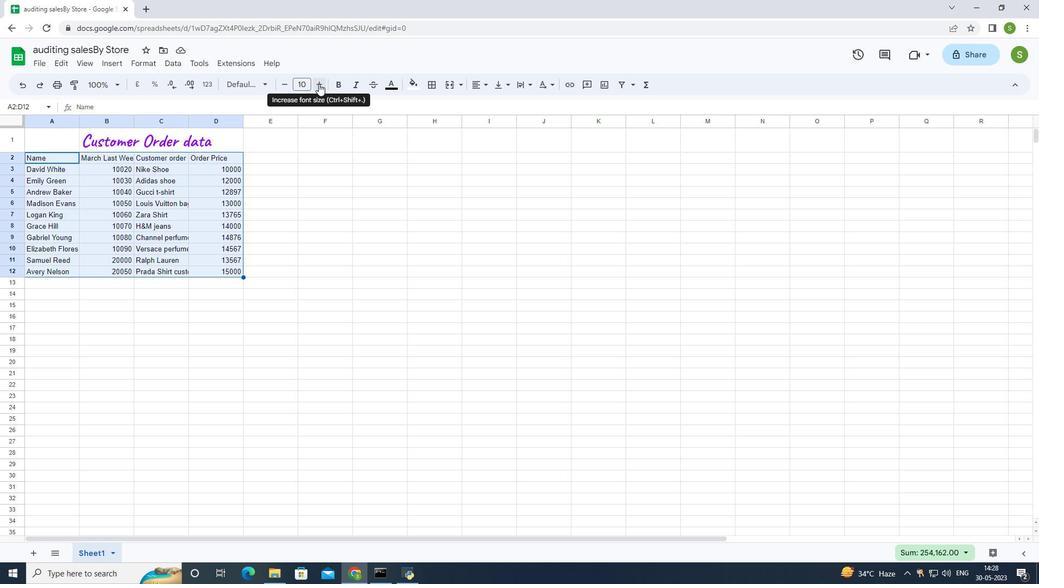
Action: Mouse moved to (320, 85)
Screenshot: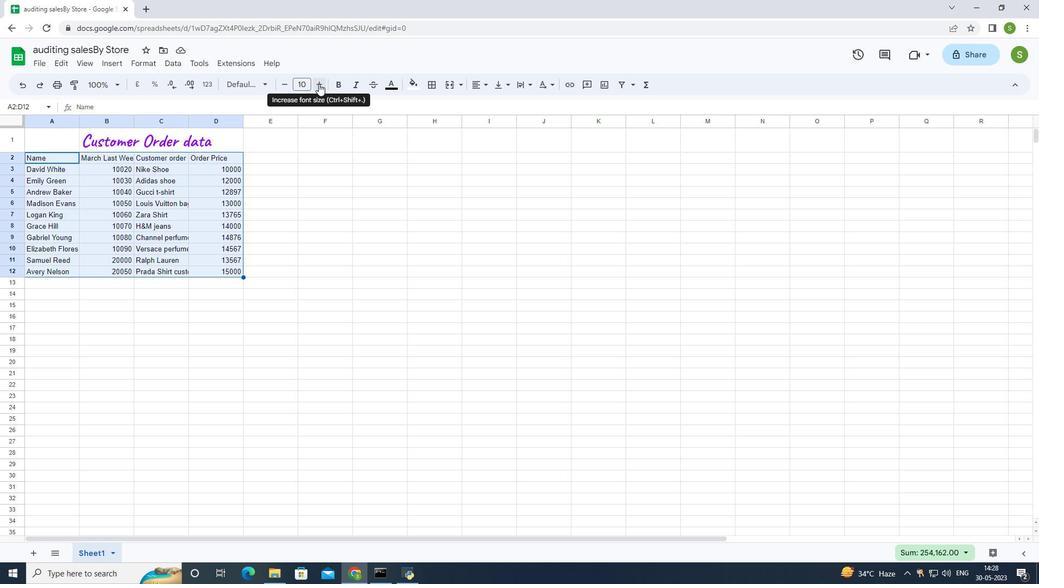 
Action: Mouse pressed left at (320, 85)
Screenshot: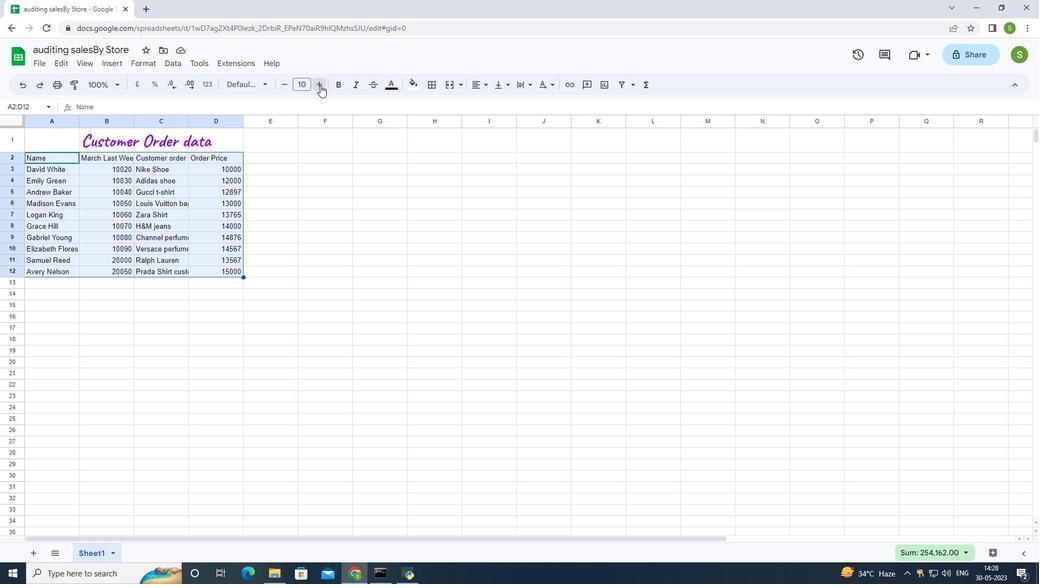 
Action: Mouse pressed left at (320, 85)
Screenshot: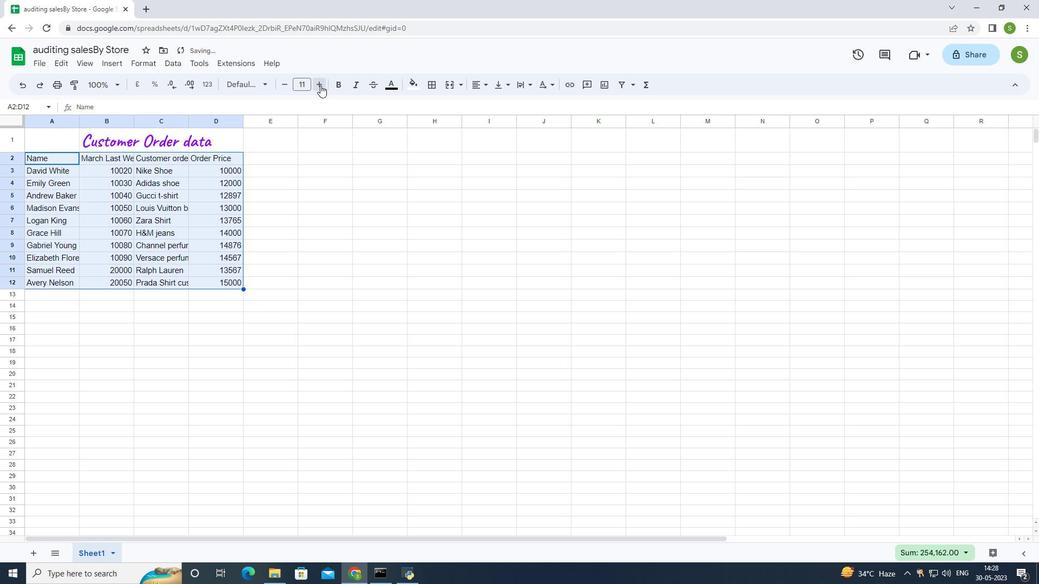 
Action: Mouse pressed left at (320, 85)
Screenshot: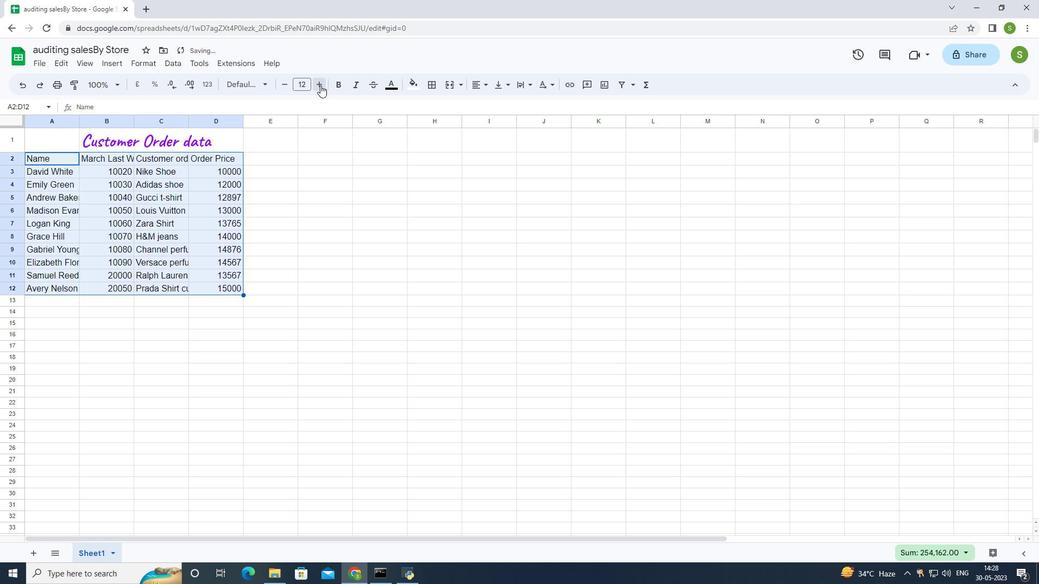 
Action: Mouse pressed left at (320, 85)
Screenshot: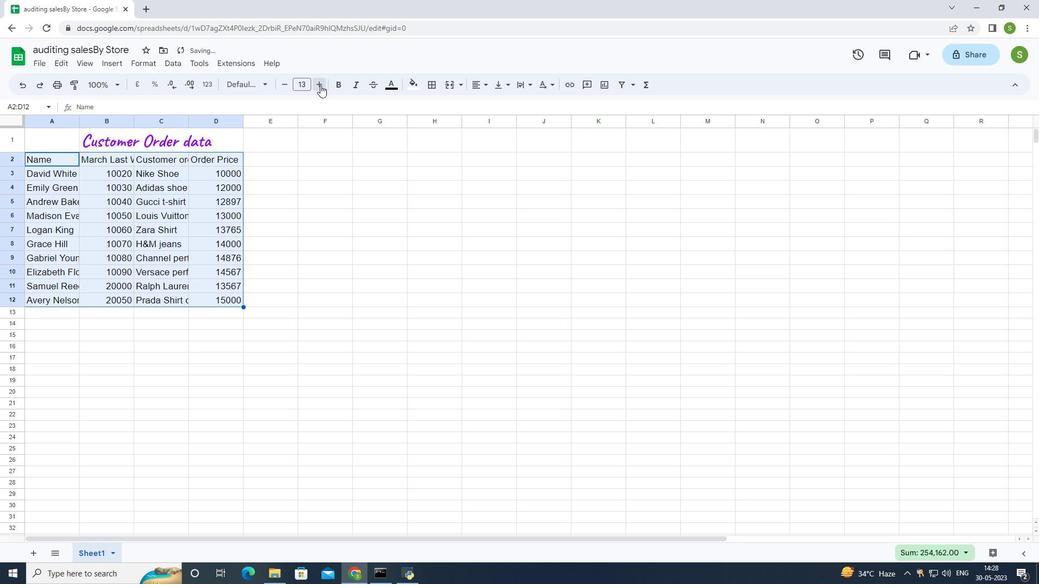
Action: Mouse pressed left at (320, 85)
Screenshot: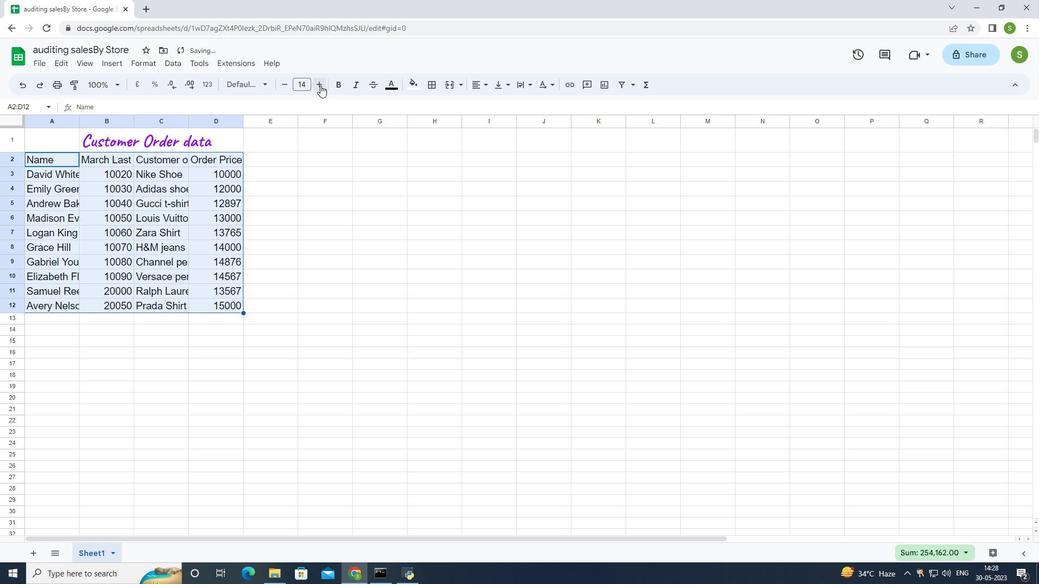 
Action: Mouse pressed left at (320, 85)
Screenshot: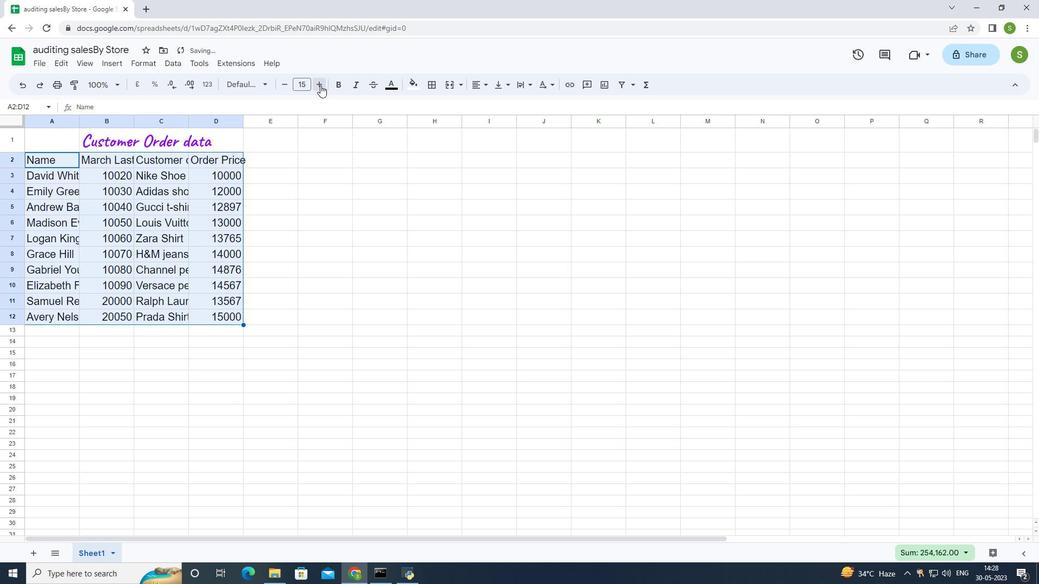 
Action: Mouse pressed left at (320, 85)
Screenshot: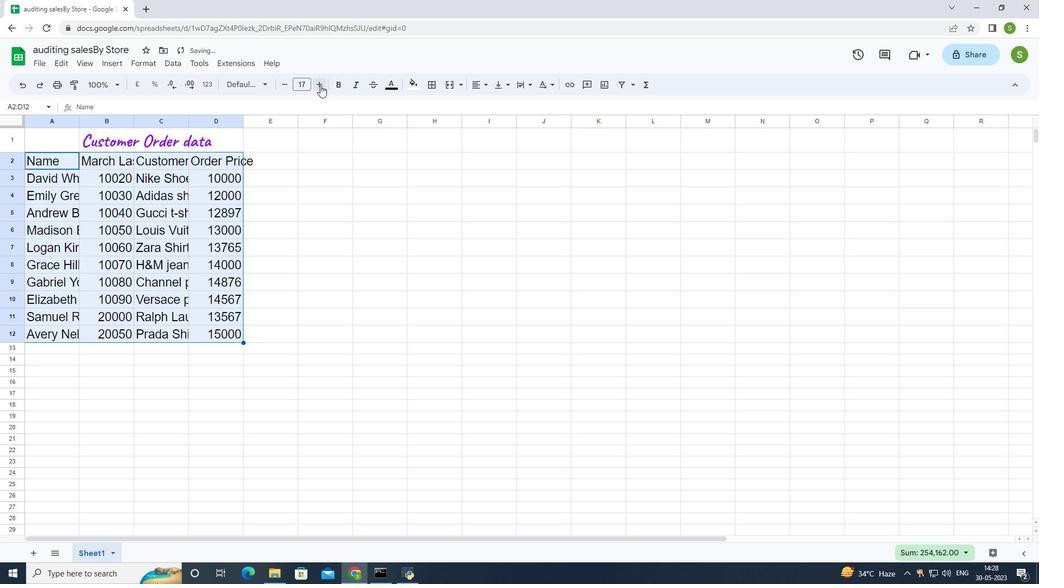 
Action: Mouse moved to (293, 218)
Screenshot: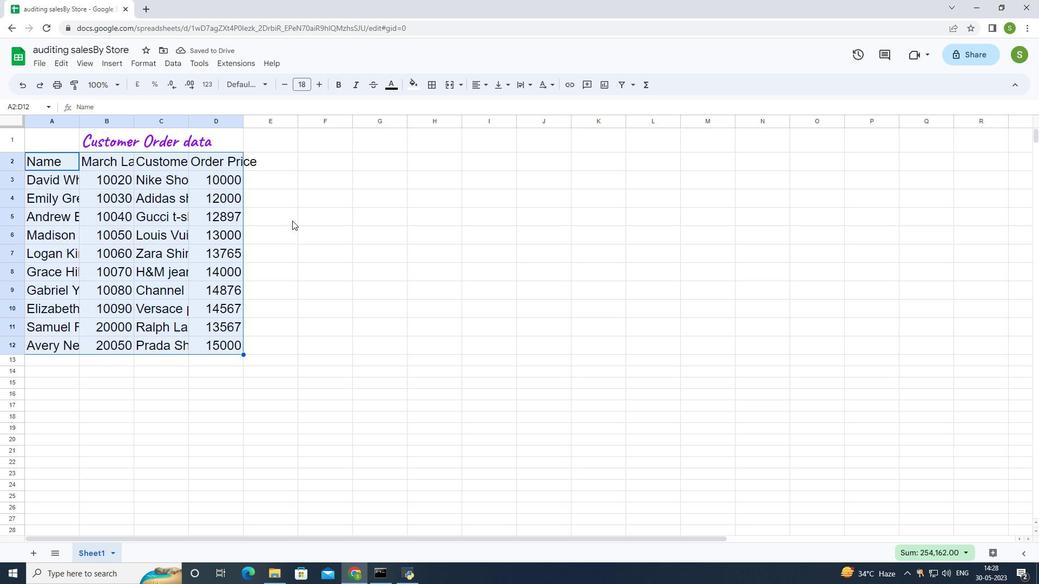 
Action: Mouse pressed left at (293, 218)
Screenshot: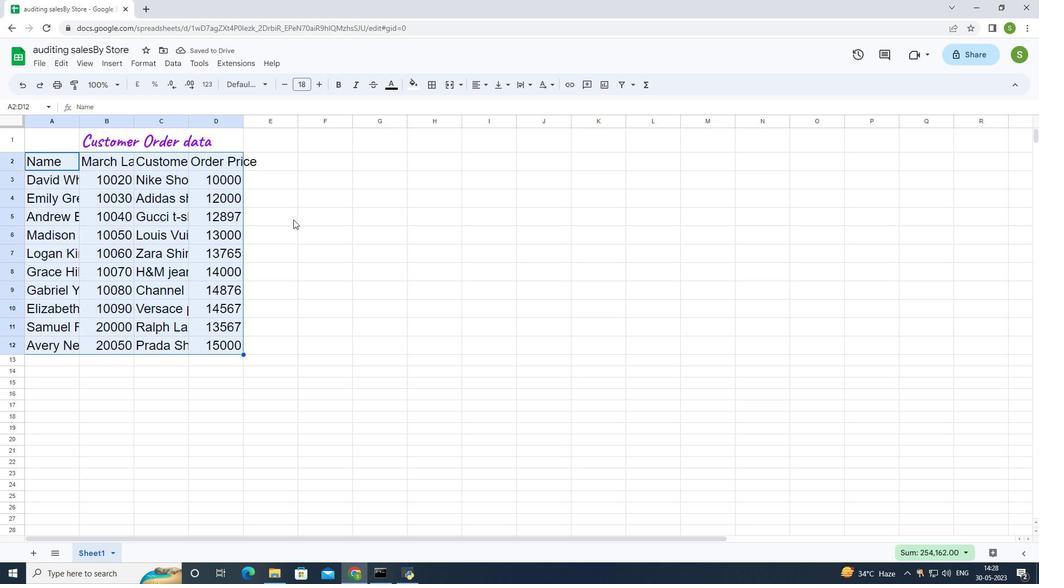 
Action: Mouse moved to (61, 136)
Screenshot: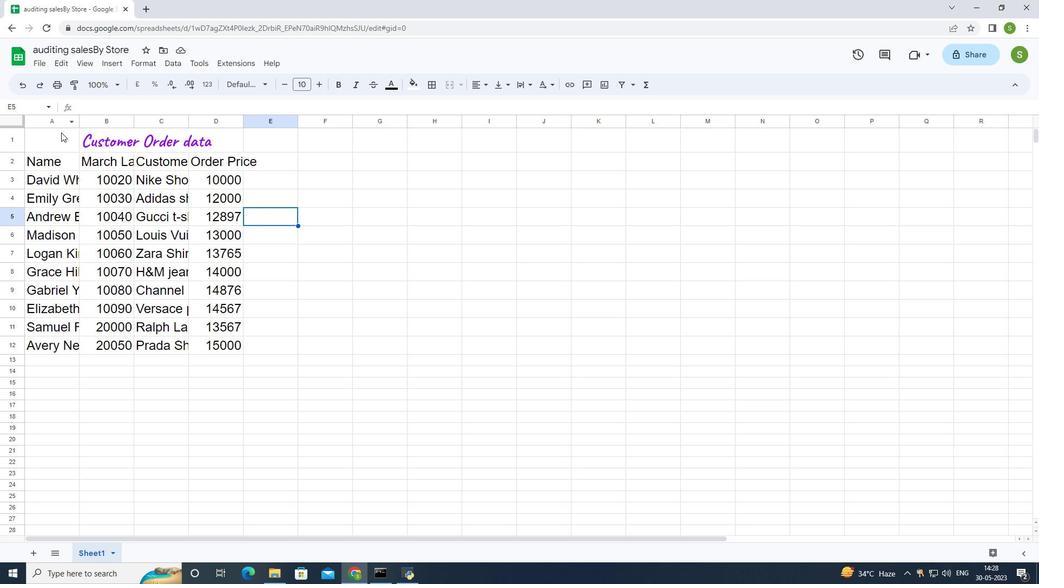 
Action: Mouse pressed left at (61, 136)
Screenshot: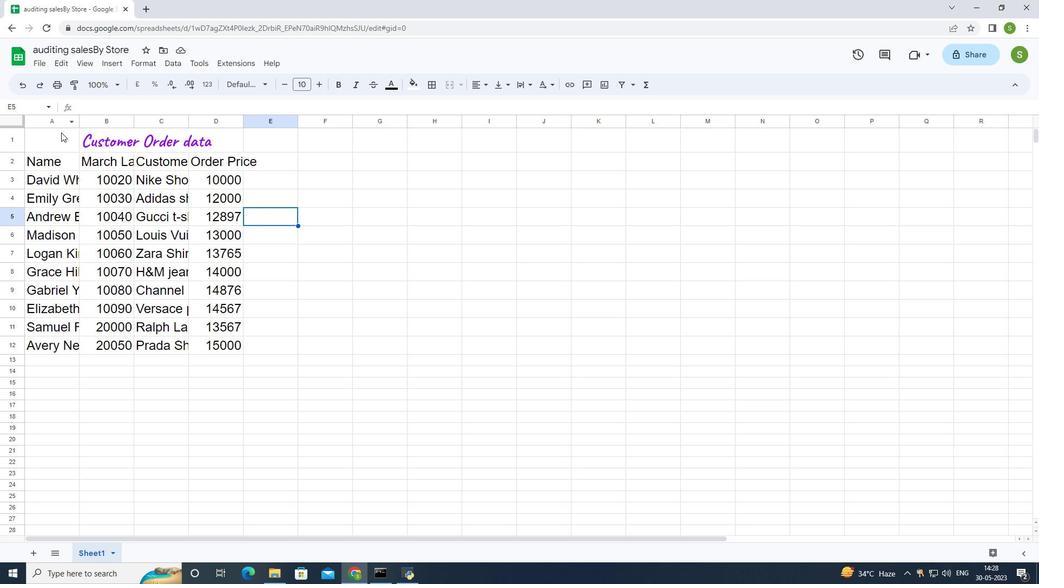 
Action: Mouse moved to (479, 85)
Screenshot: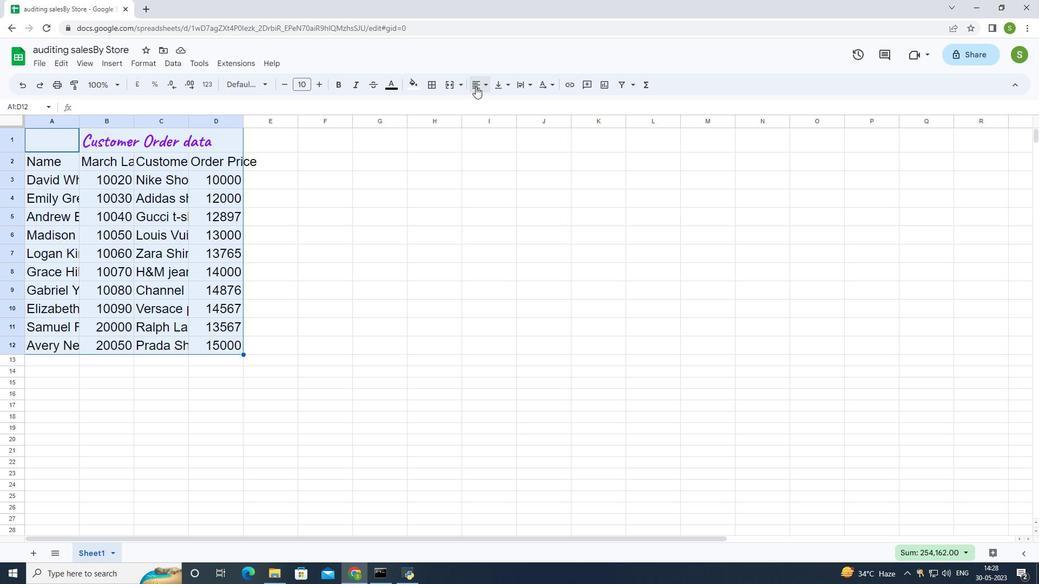 
Action: Mouse pressed left at (479, 85)
Screenshot: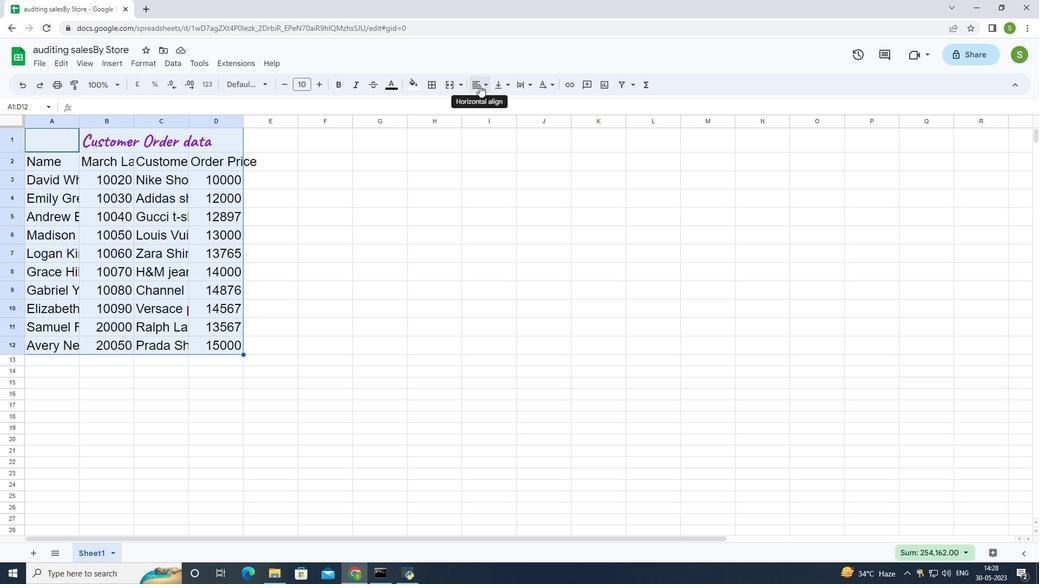 
Action: Mouse moved to (493, 102)
Screenshot: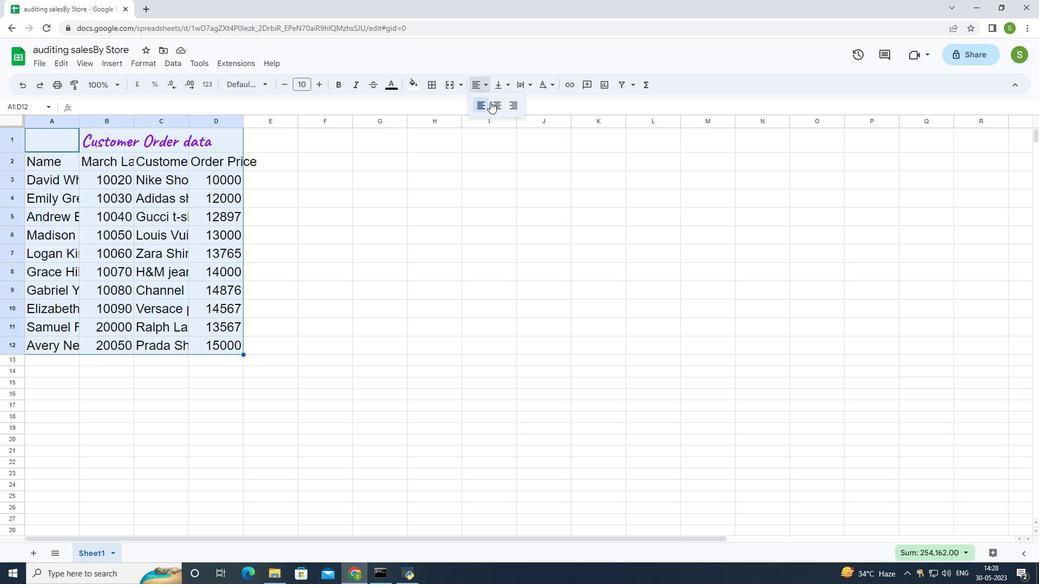 
Action: Mouse pressed left at (493, 102)
Screenshot: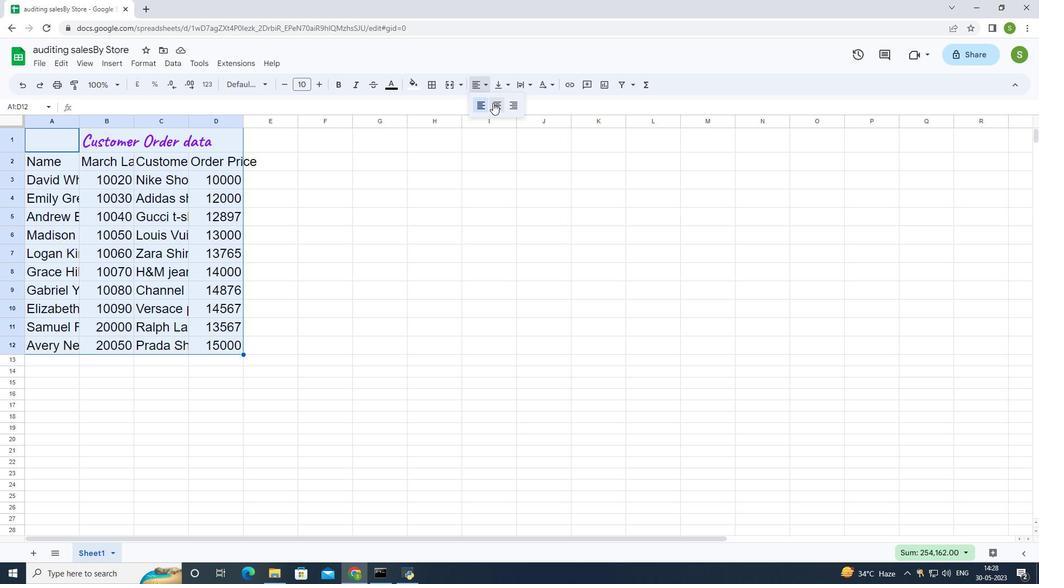 
Action: Mouse moved to (312, 188)
Screenshot: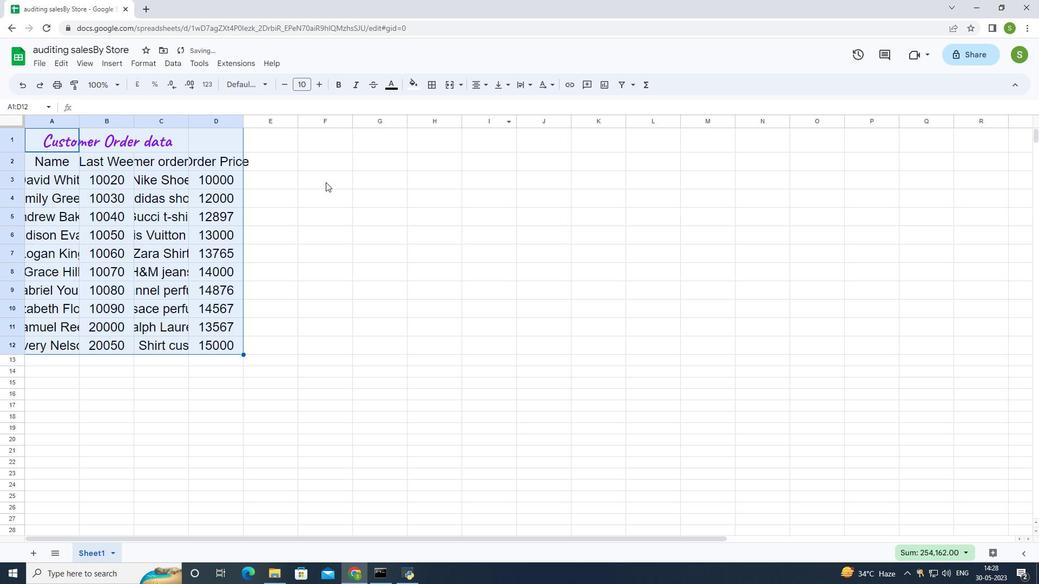 
Action: Mouse pressed left at (312, 188)
Screenshot: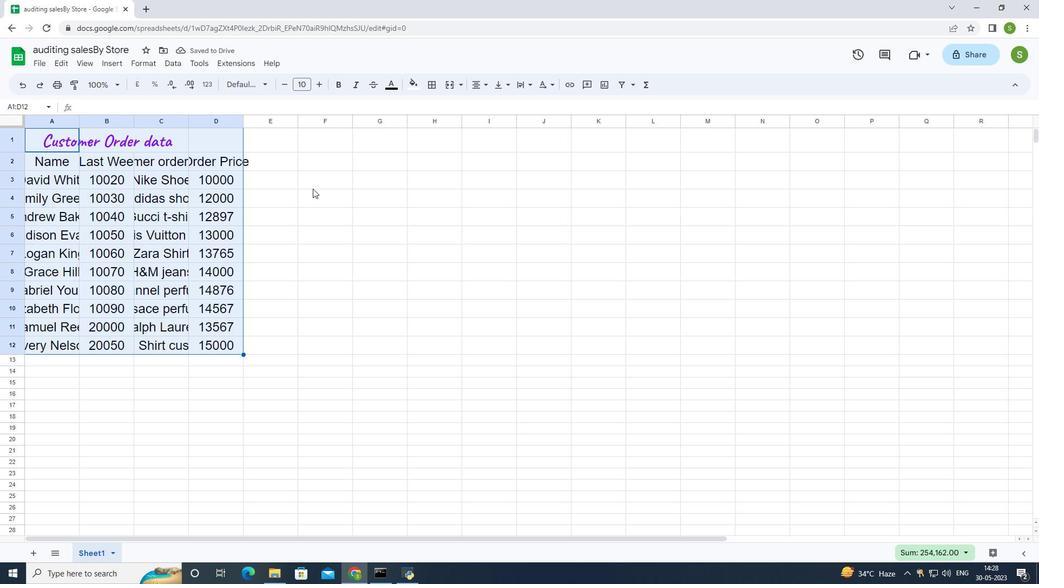 
Action: Key pressed ctrl+S
Screenshot: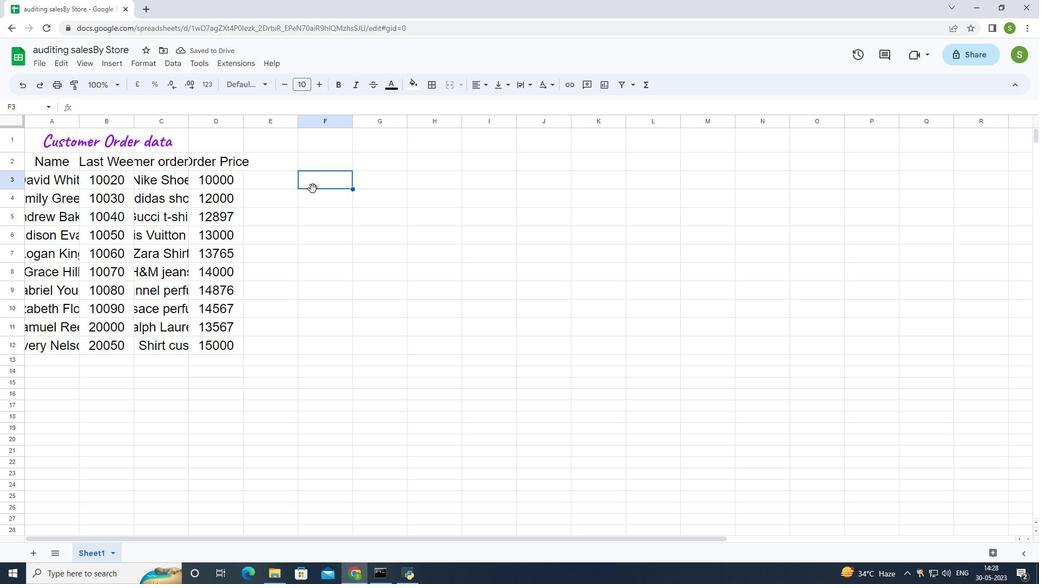 
